 Task: Edit the Trello card by adding a description, attachment, and create a button with the action 'Join the card'.
Action: Mouse moved to (344, 388)
Screenshot: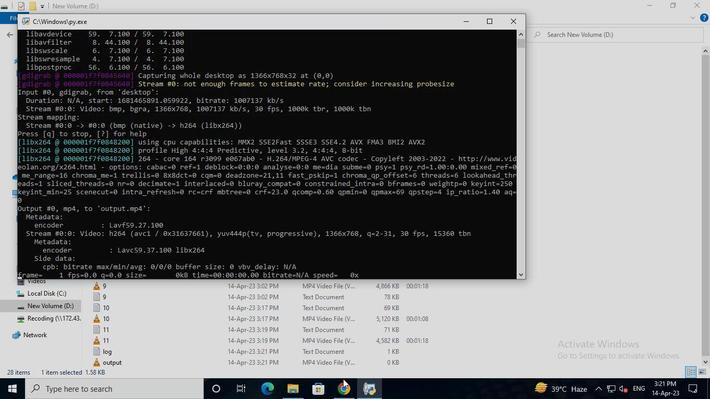 
Action: Mouse pressed left at (344, 388)
Screenshot: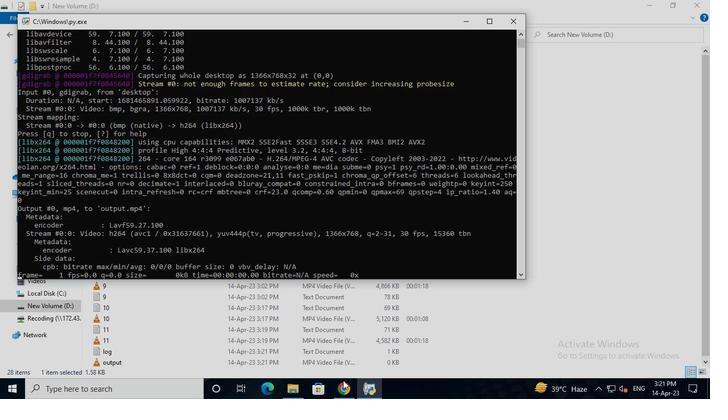 
Action: Mouse moved to (345, 320)
Screenshot: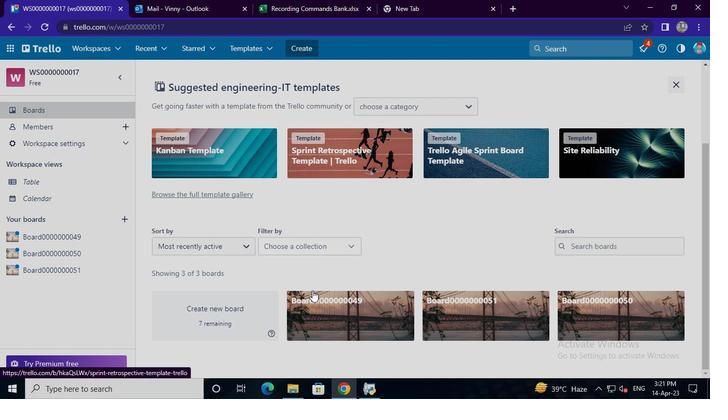 
Action: Mouse pressed left at (345, 320)
Screenshot: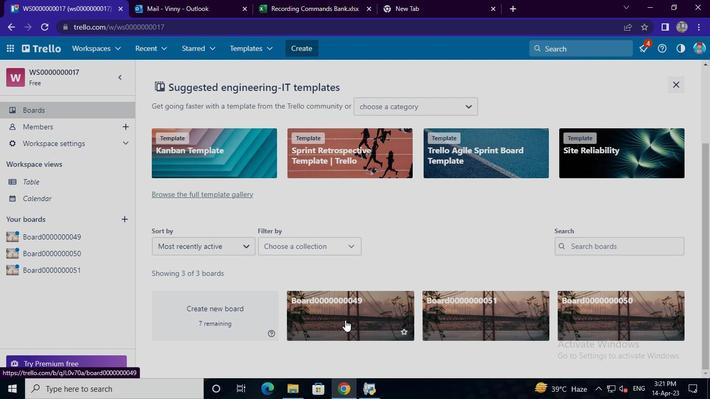 
Action: Mouse moved to (263, 310)
Screenshot: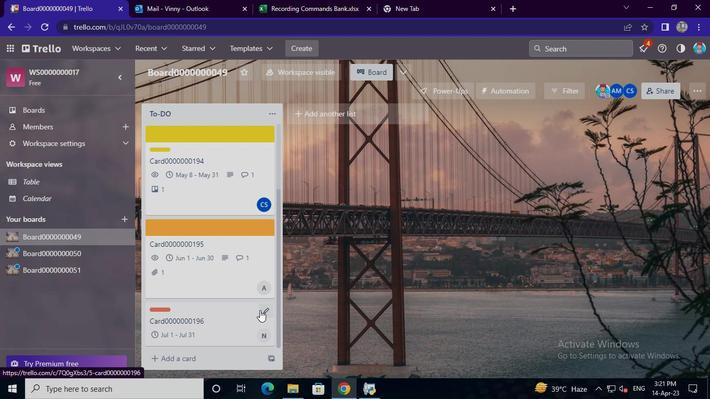 
Action: Mouse pressed left at (263, 310)
Screenshot: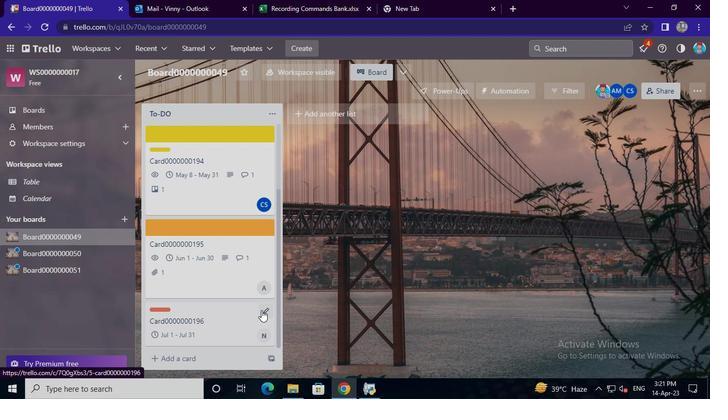 
Action: Mouse moved to (301, 233)
Screenshot: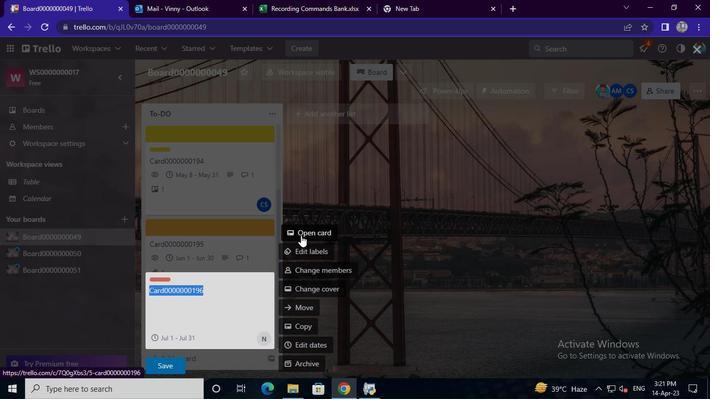 
Action: Mouse pressed left at (301, 233)
Screenshot: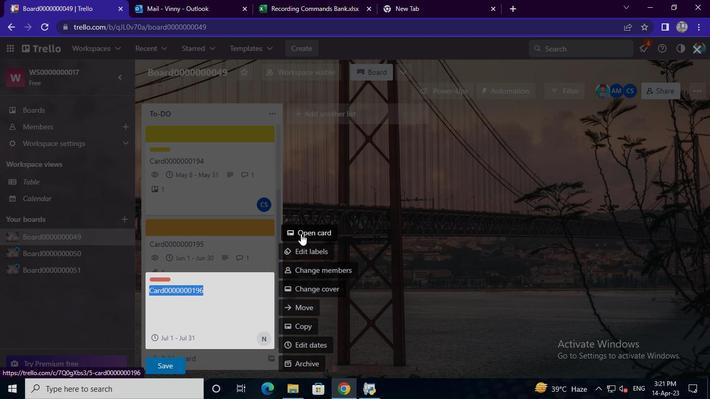 
Action: Mouse moved to (484, 250)
Screenshot: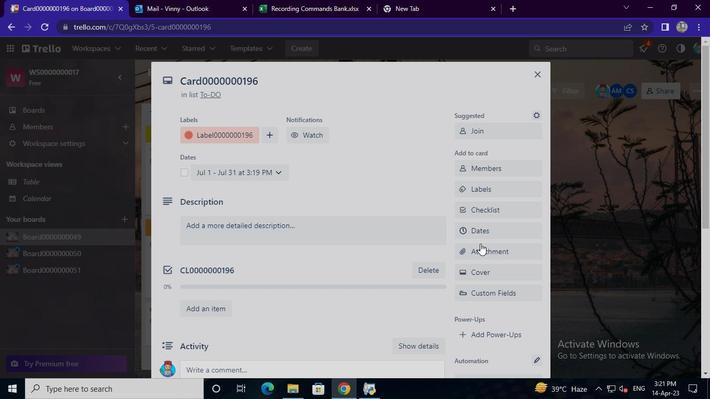 
Action: Mouse pressed left at (484, 250)
Screenshot: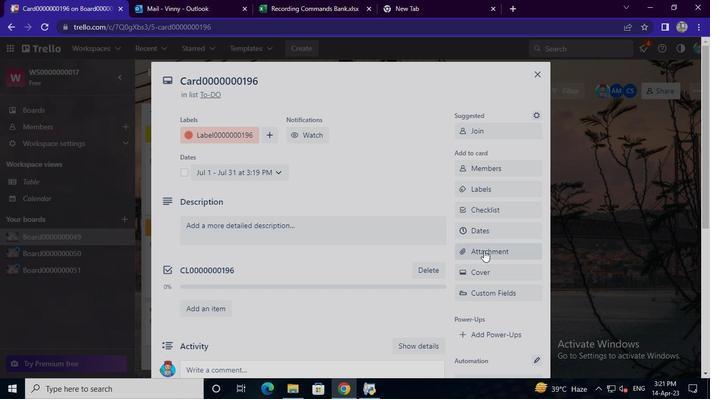 
Action: Mouse moved to (488, 215)
Screenshot: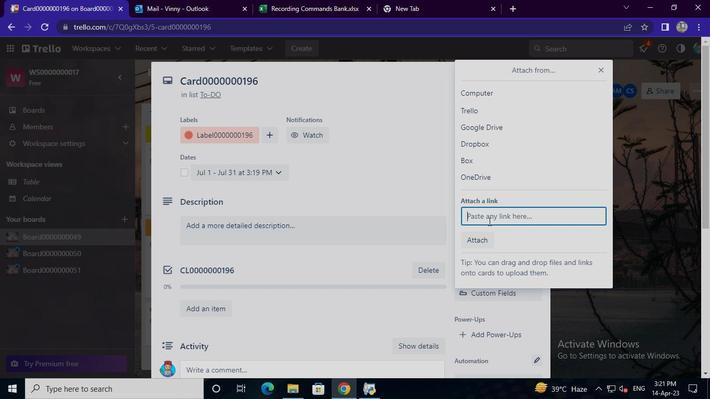 
Action: Mouse pressed left at (488, 215)
Screenshot: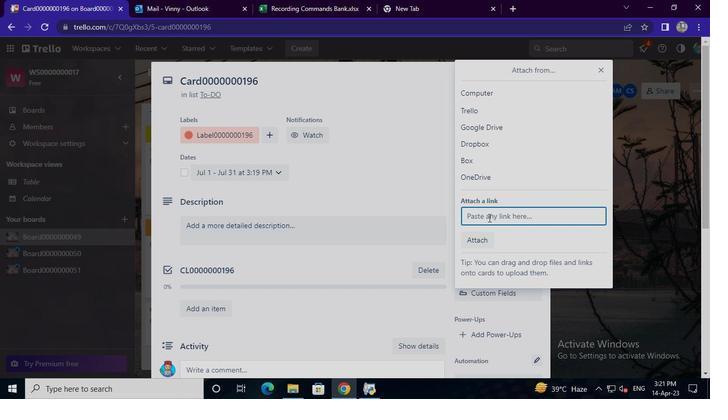 
Action: Keyboard Key.ctrl_l
Screenshot: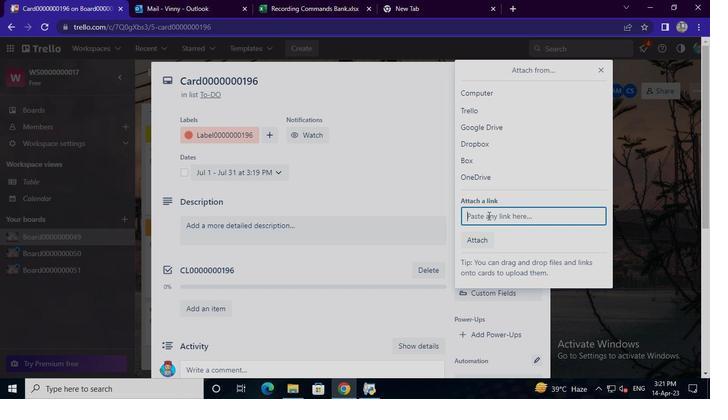 
Action: Keyboard \x16
Screenshot: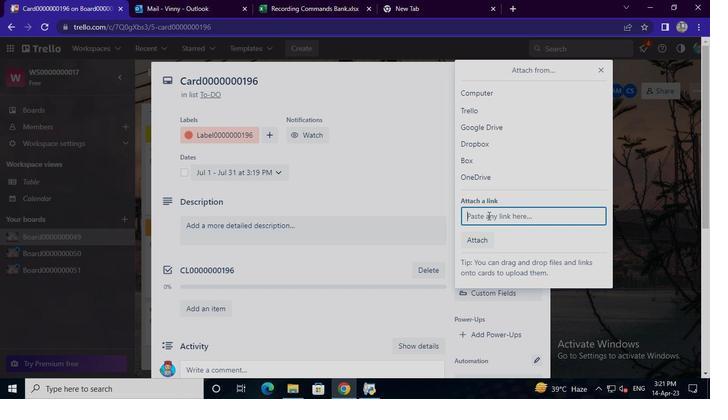 
Action: Mouse moved to (486, 278)
Screenshot: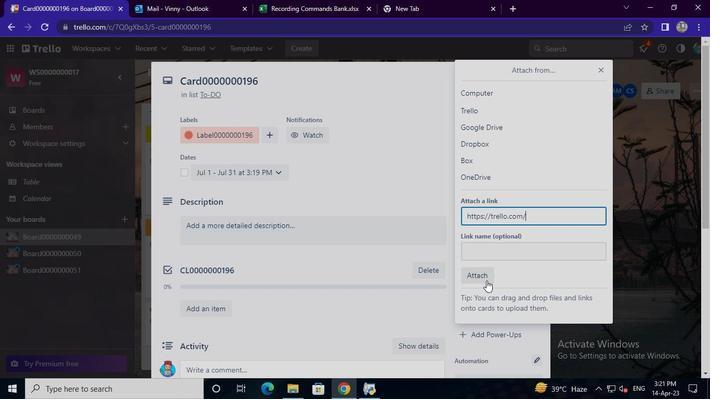 
Action: Mouse pressed left at (486, 278)
Screenshot: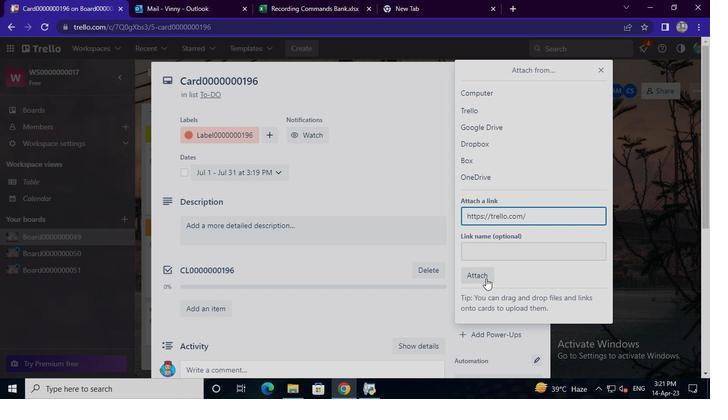 
Action: Mouse moved to (486, 273)
Screenshot: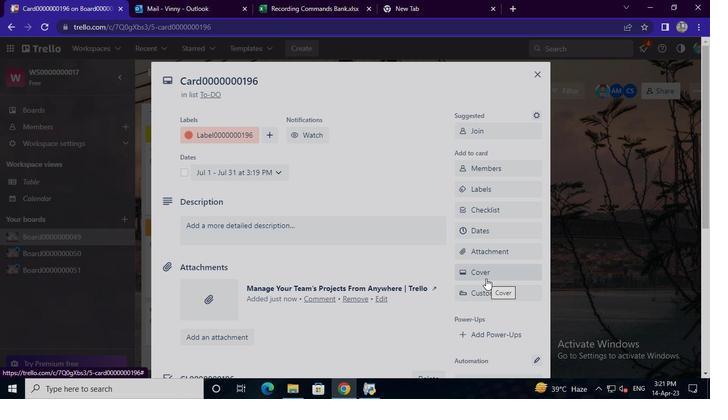 
Action: Mouse pressed left at (486, 273)
Screenshot: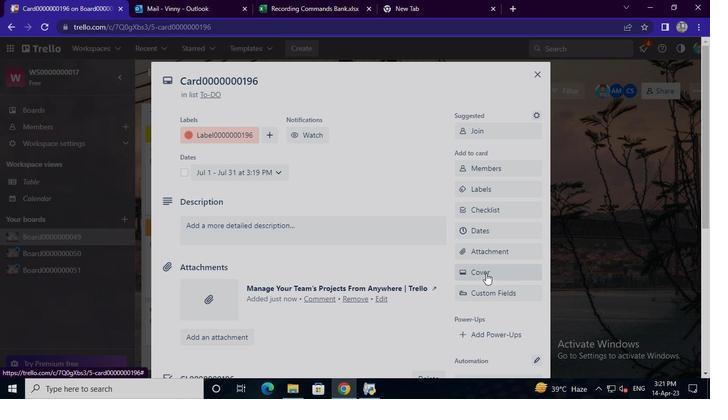 
Action: Mouse moved to (560, 161)
Screenshot: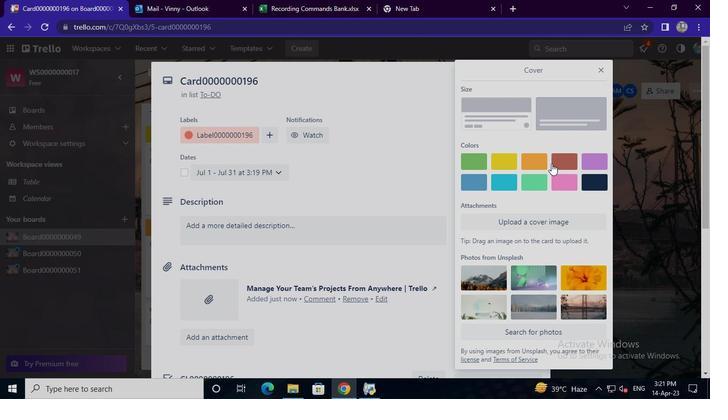 
Action: Mouse pressed left at (560, 161)
Screenshot: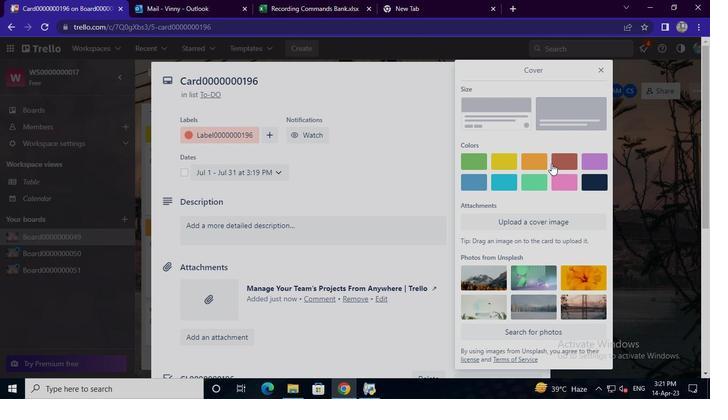 
Action: Mouse moved to (602, 71)
Screenshot: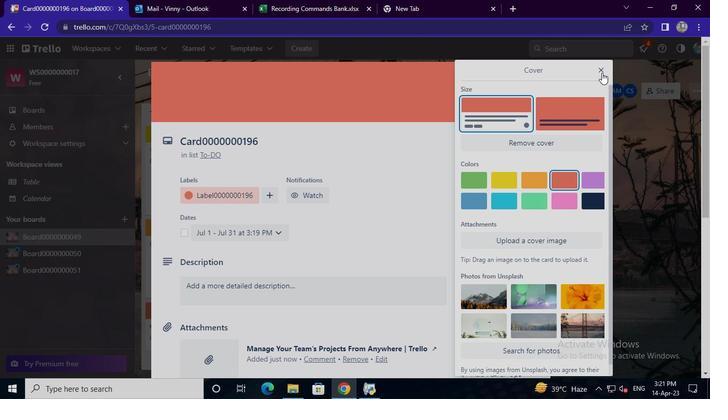 
Action: Mouse pressed left at (602, 71)
Screenshot: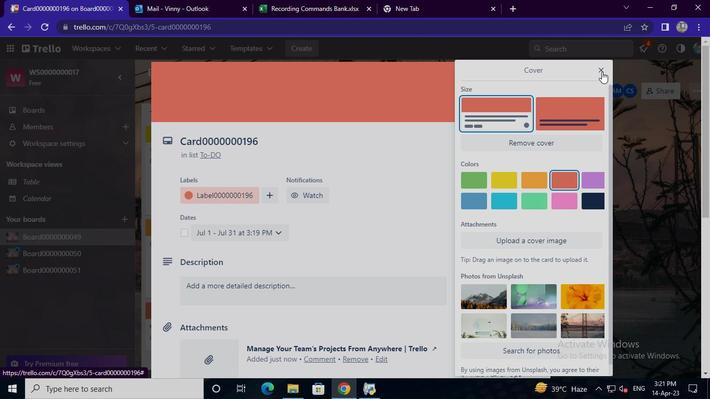 
Action: Mouse moved to (485, 229)
Screenshot: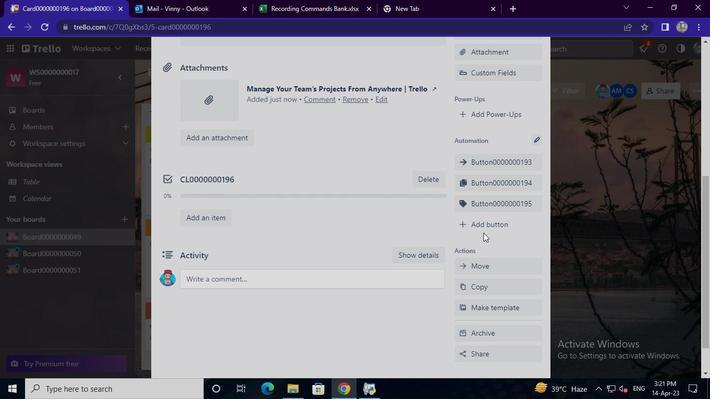 
Action: Mouse pressed left at (485, 229)
Screenshot: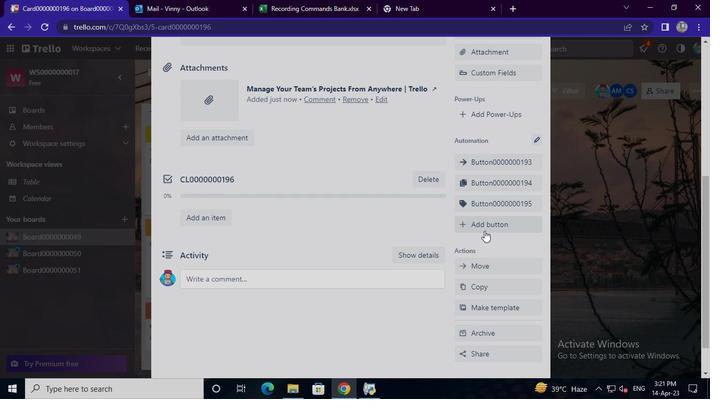 
Action: Mouse moved to (501, 180)
Screenshot: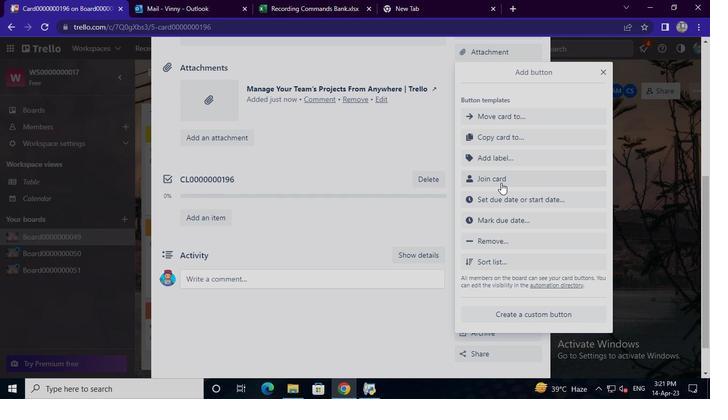 
Action: Mouse pressed left at (501, 180)
Screenshot: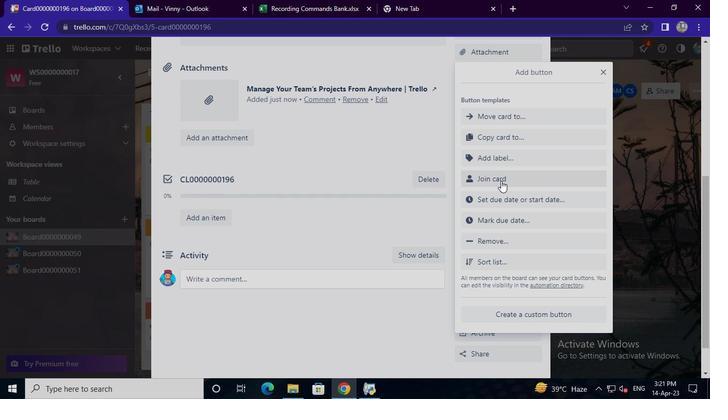 
Action: Mouse moved to (512, 115)
Screenshot: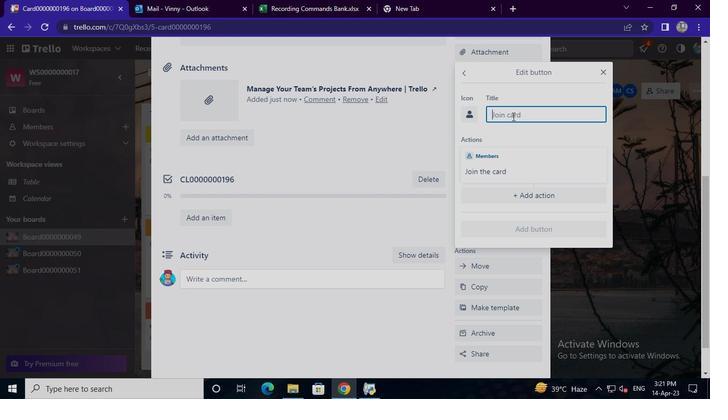 
Action: Mouse pressed left at (512, 115)
Screenshot: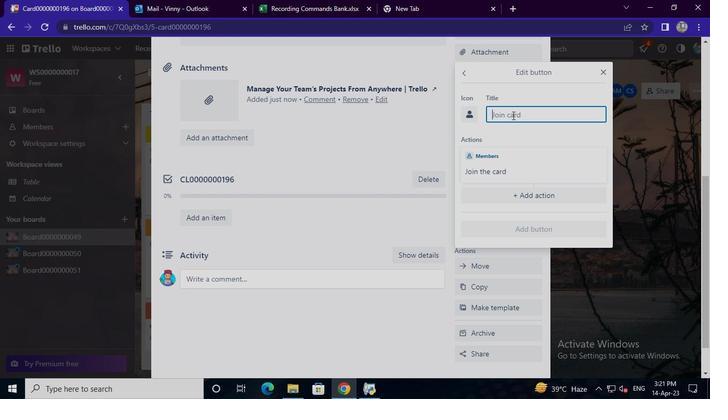 
Action: Keyboard Key.shift
Screenshot: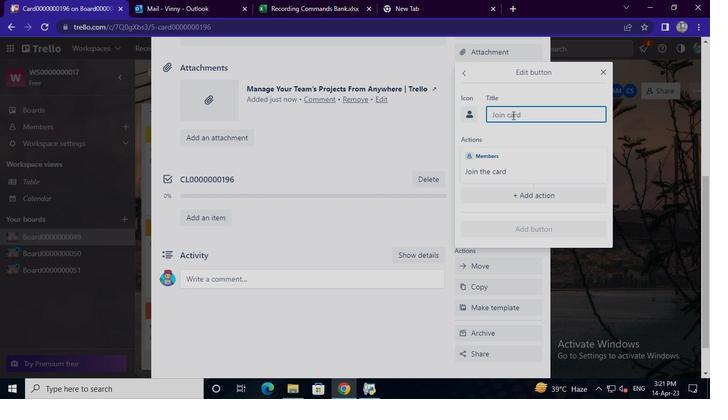 
Action: Keyboard B
Screenshot: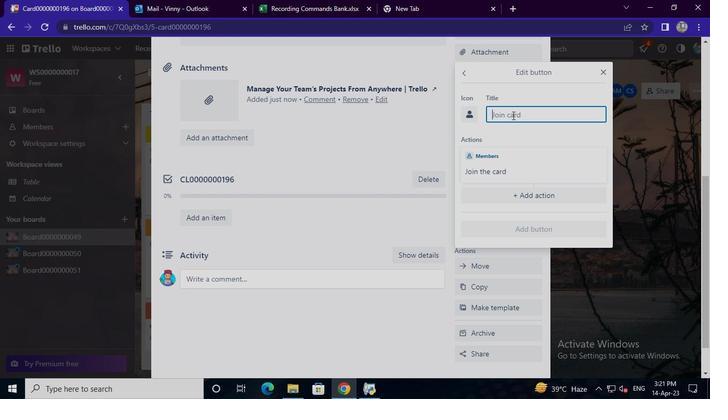 
Action: Keyboard u
Screenshot: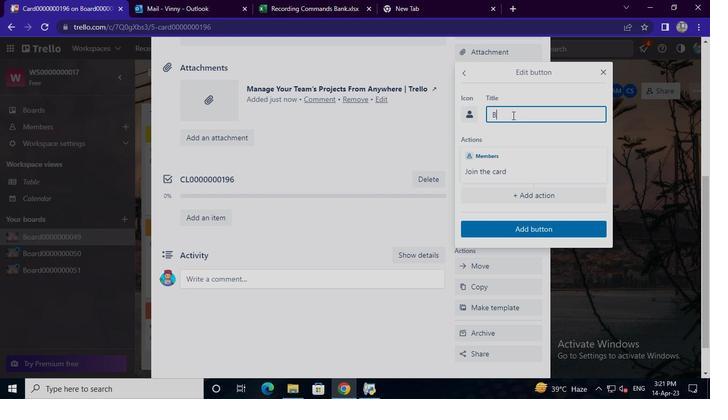 
Action: Keyboard t
Screenshot: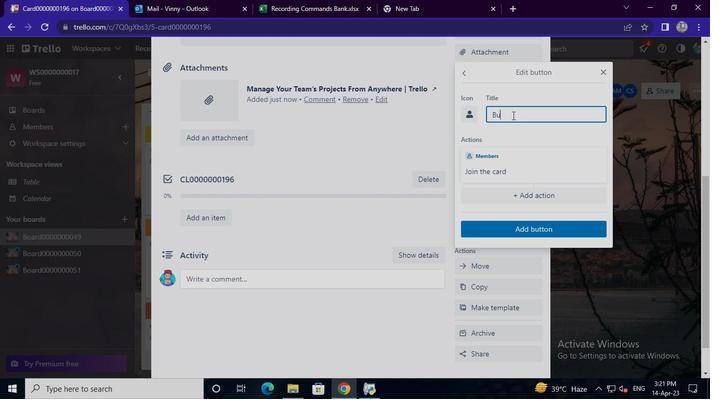 
Action: Keyboard t
Screenshot: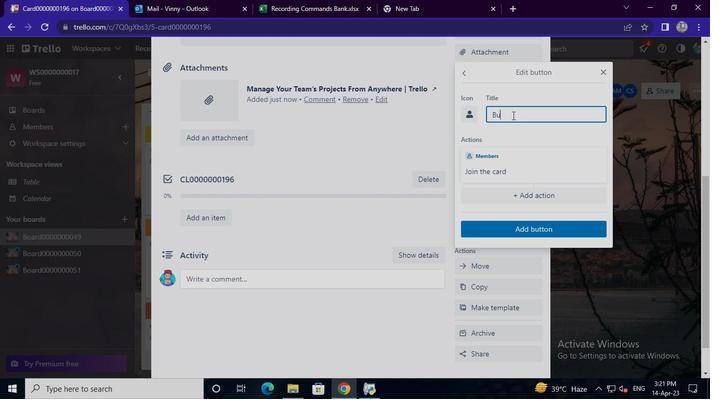 
Action: Keyboard o
Screenshot: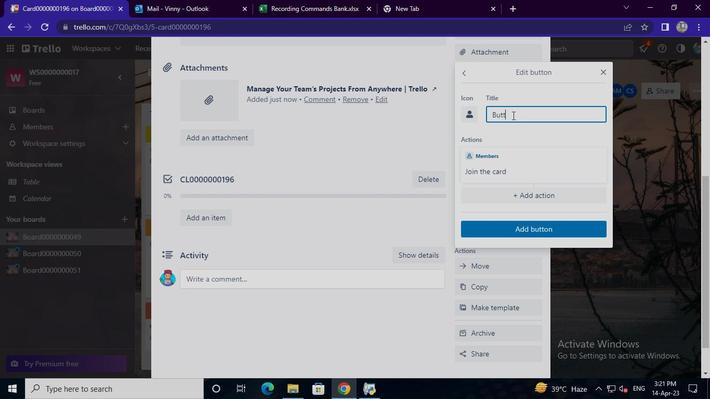 
Action: Keyboard n
Screenshot: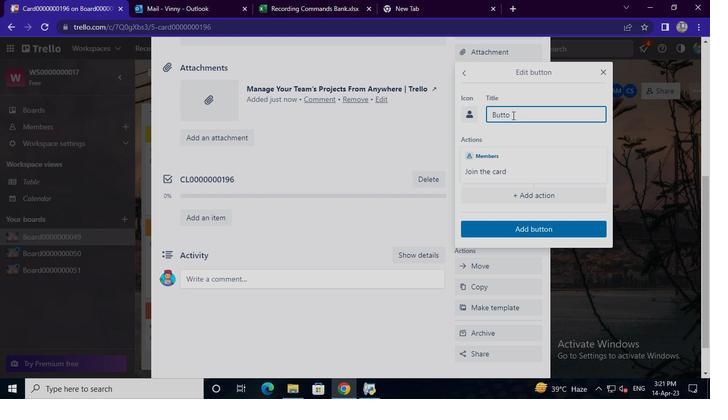 
Action: Keyboard <96>
Screenshot: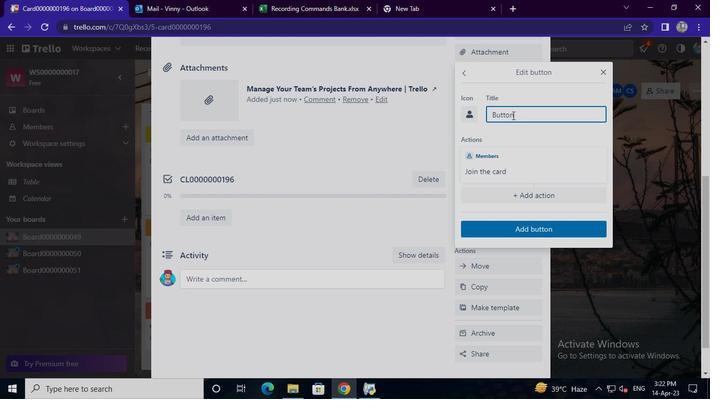 
Action: Keyboard <96>
Screenshot: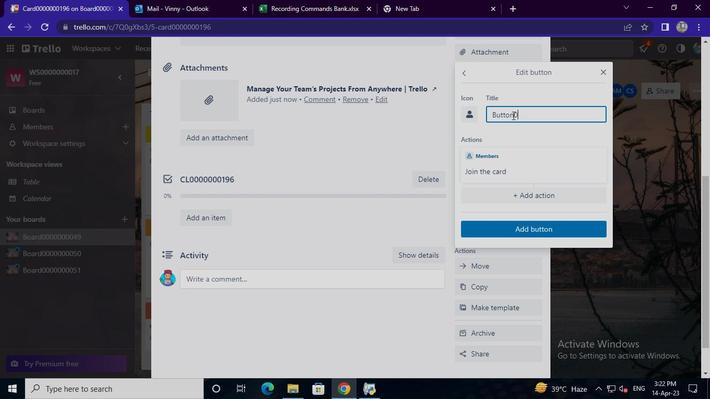 
Action: Keyboard <96>
Screenshot: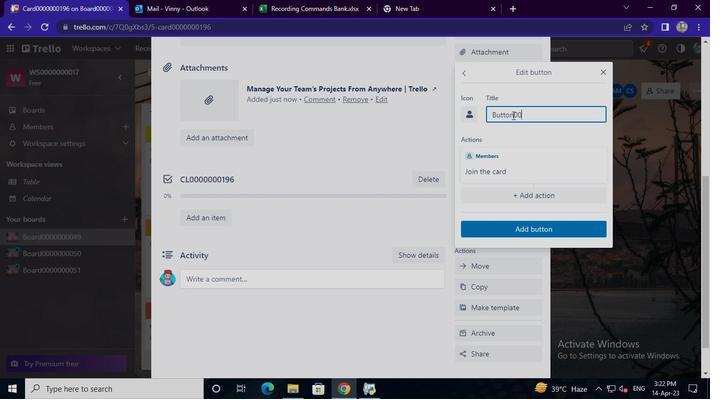 
Action: Keyboard <96>
Screenshot: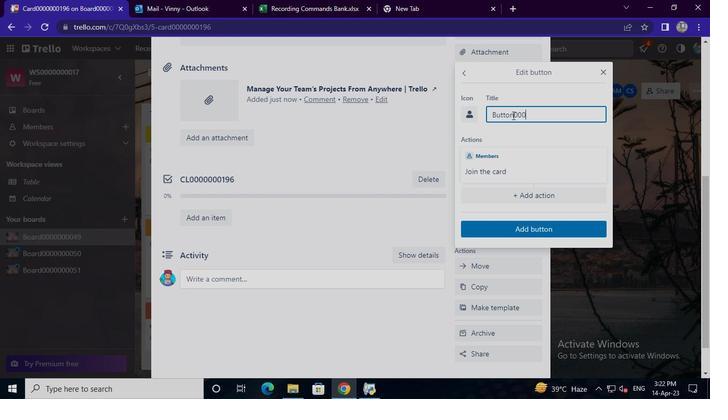 
Action: Keyboard <96>
Screenshot: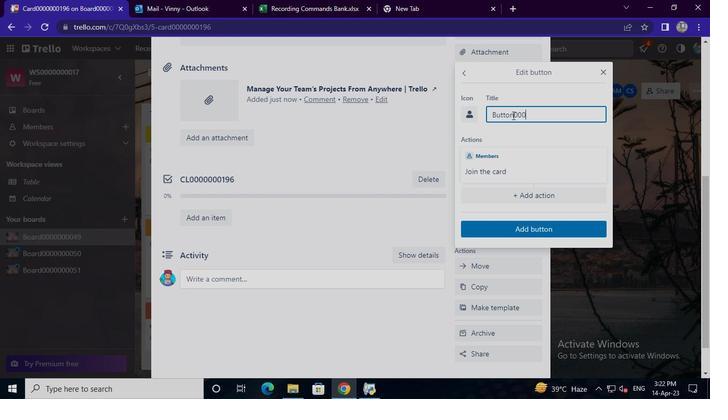 
Action: Keyboard <96>
Screenshot: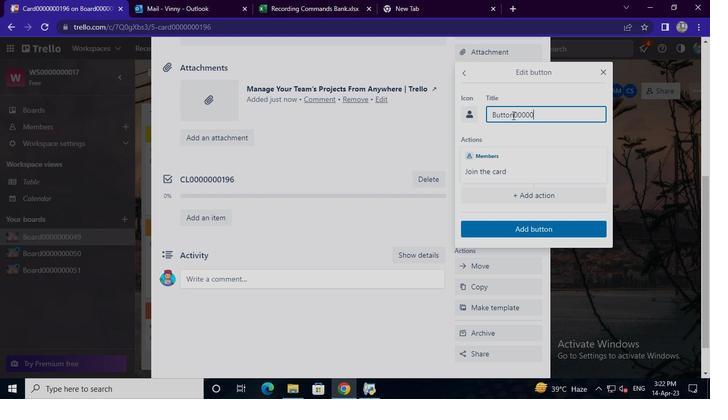 
Action: Keyboard <96>
Screenshot: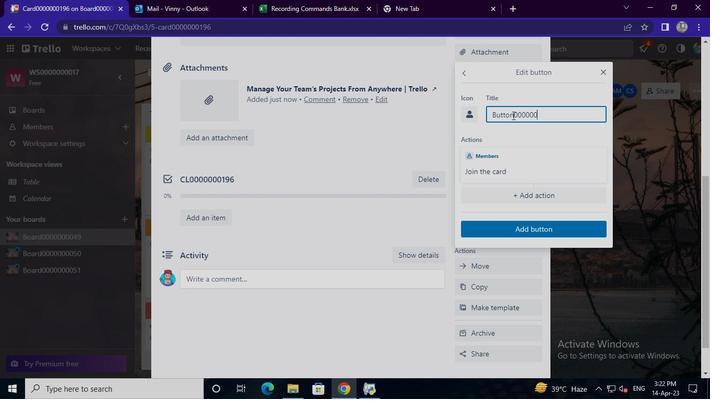 
Action: Keyboard <97>
Screenshot: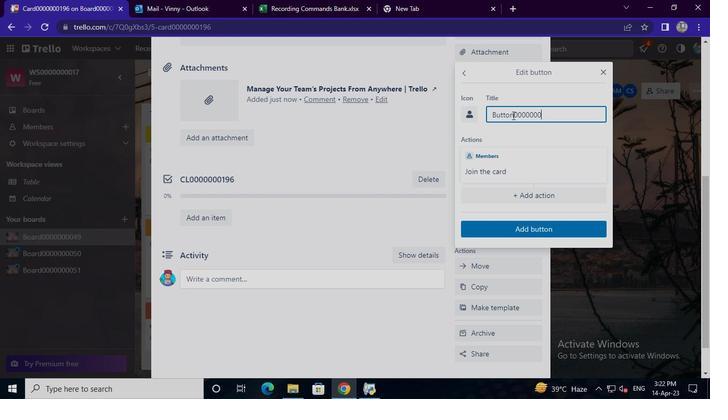 
Action: Keyboard <105>
Screenshot: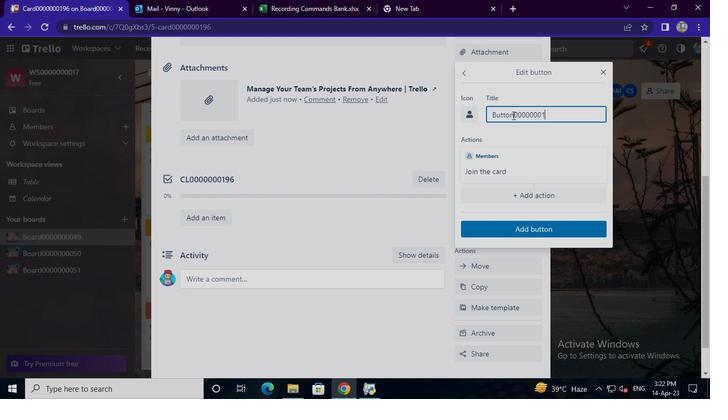 
Action: Keyboard <102>
Screenshot: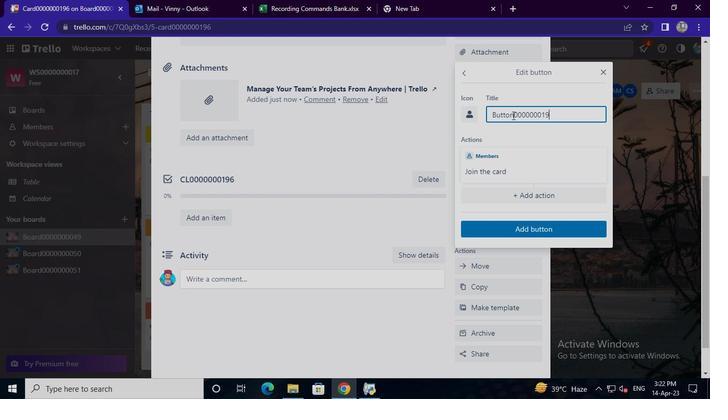 
Action: Mouse moved to (530, 226)
Screenshot: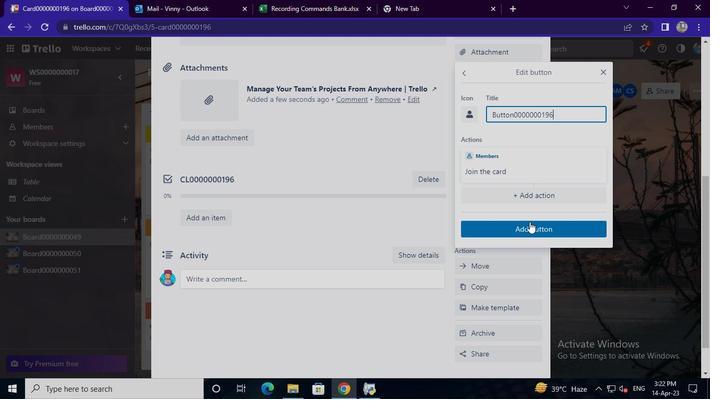
Action: Mouse pressed left at (530, 226)
Screenshot: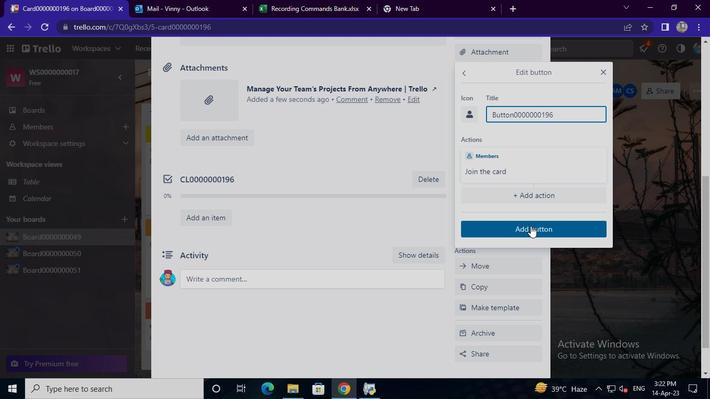 
Action: Mouse moved to (244, 125)
Screenshot: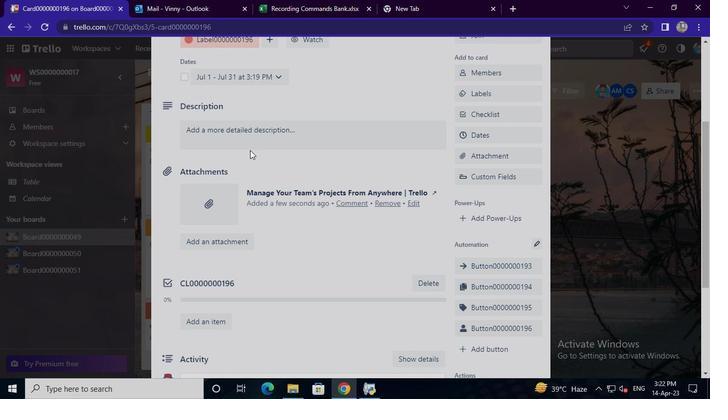 
Action: Mouse pressed left at (244, 125)
Screenshot: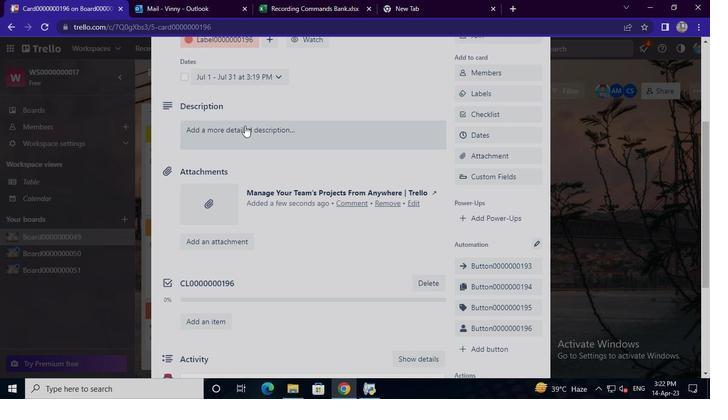 
Action: Mouse moved to (233, 173)
Screenshot: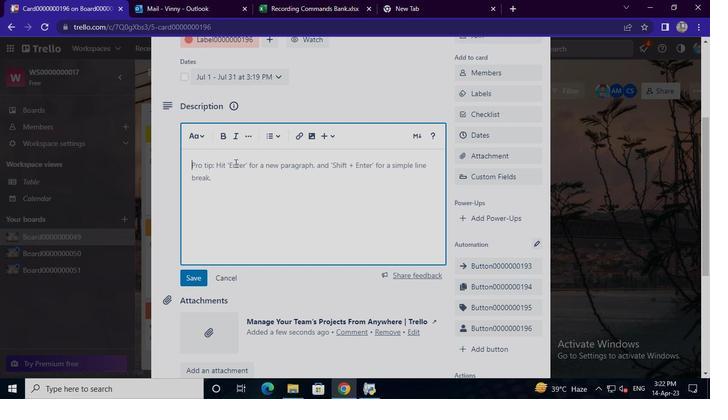 
Action: Mouse pressed left at (233, 173)
Screenshot: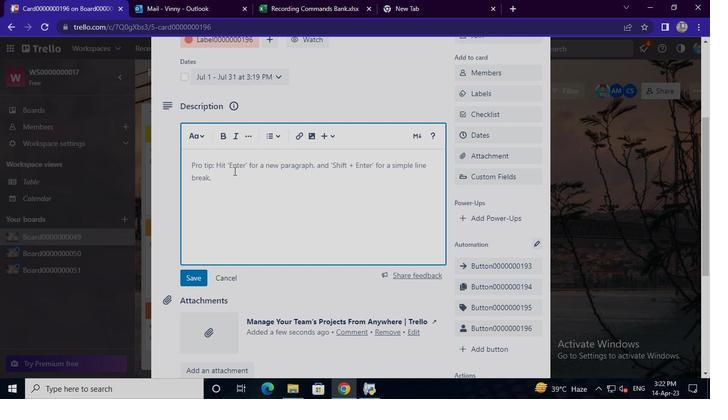 
Action: Keyboard Key.shift
Screenshot: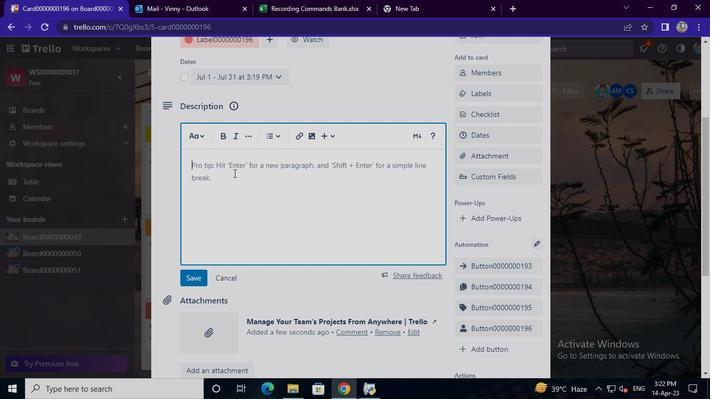 
Action: Keyboard Key.shift
Screenshot: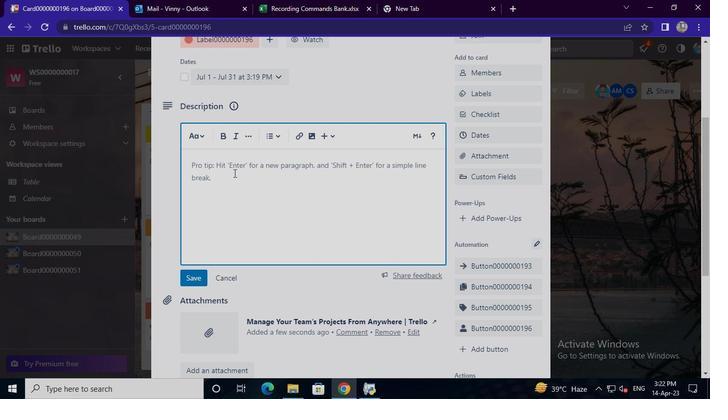 
Action: Keyboard Key.shift
Screenshot: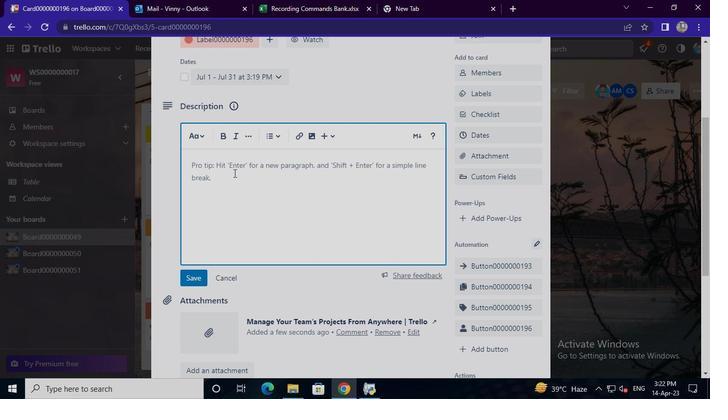 
Action: Keyboard Key.shift
Screenshot: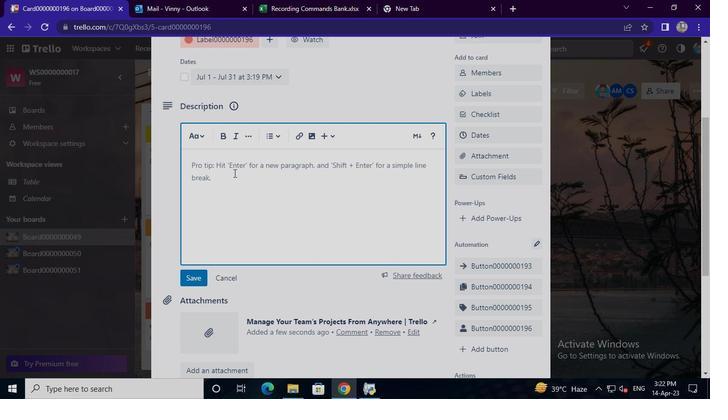 
Action: Keyboard Key.shift
Screenshot: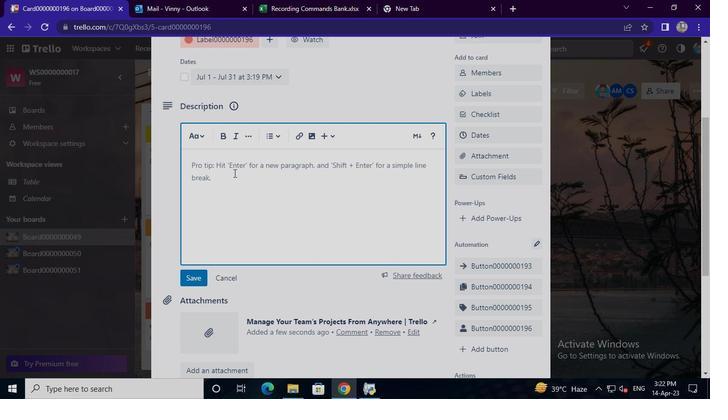 
Action: Keyboard Key.shift
Screenshot: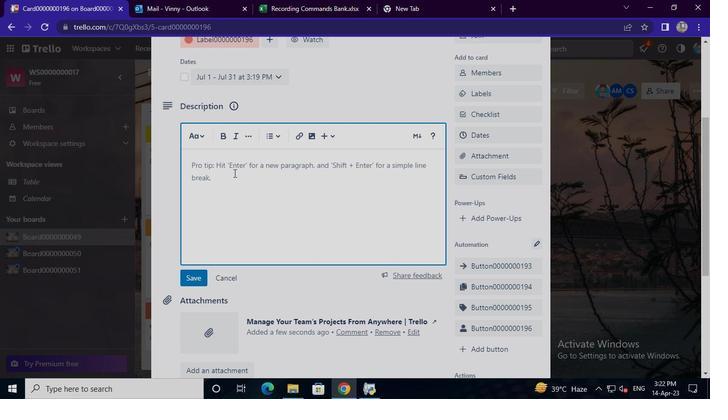 
Action: Keyboard Key.shift
Screenshot: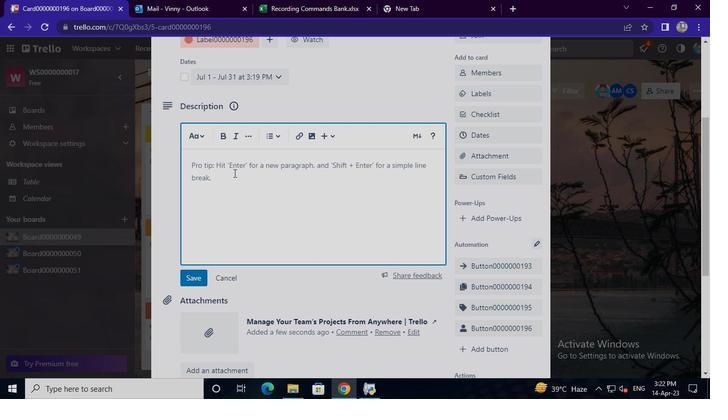 
Action: Keyboard D
Screenshot: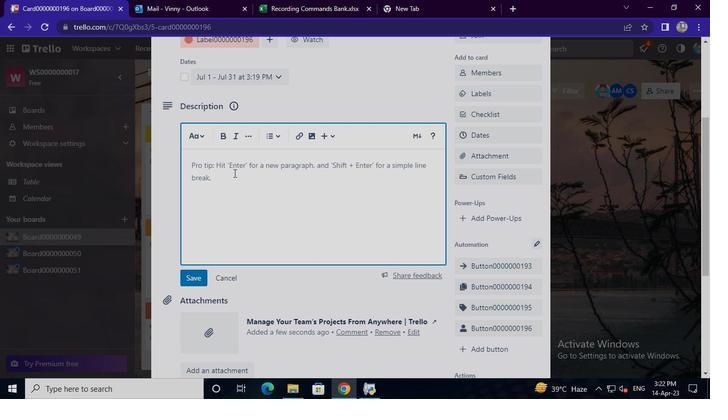 
Action: Keyboard S
Screenshot: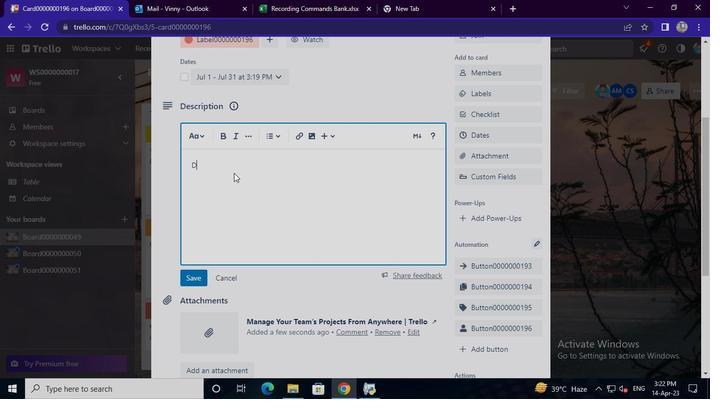 
Action: Keyboard <96>
Screenshot: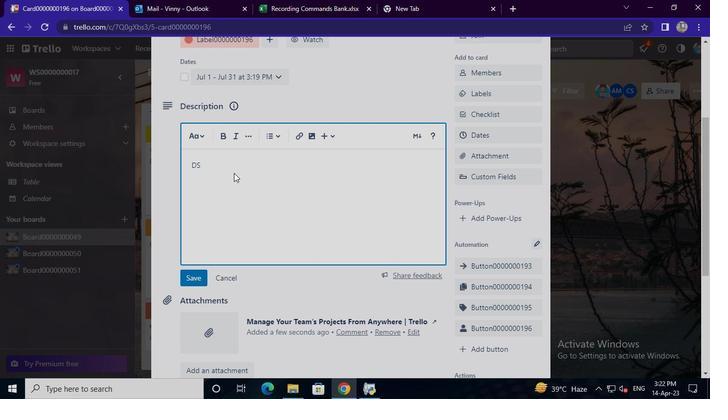 
Action: Keyboard <96>
Screenshot: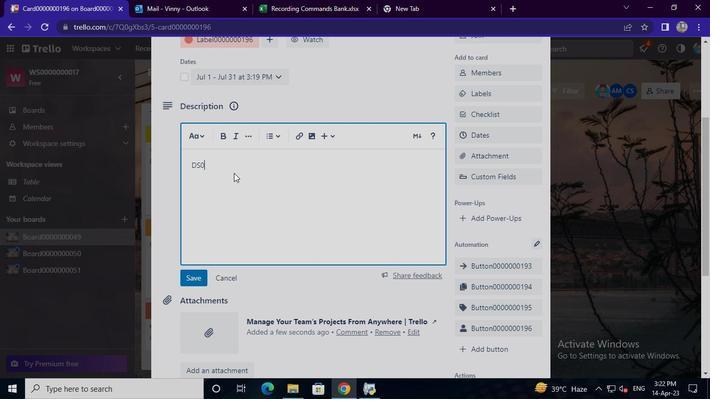 
Action: Keyboard <96>
Screenshot: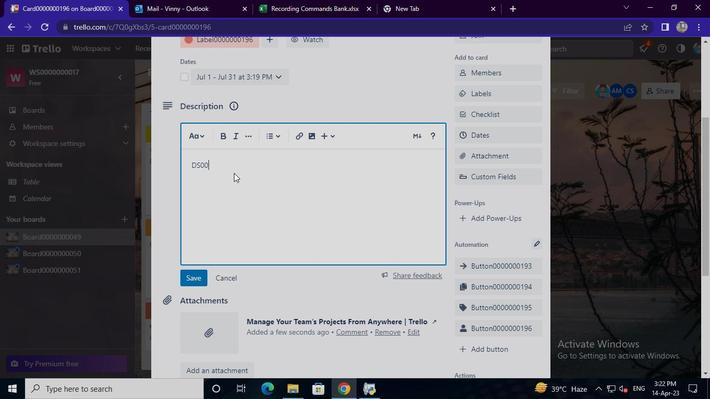 
Action: Keyboard <96>
Screenshot: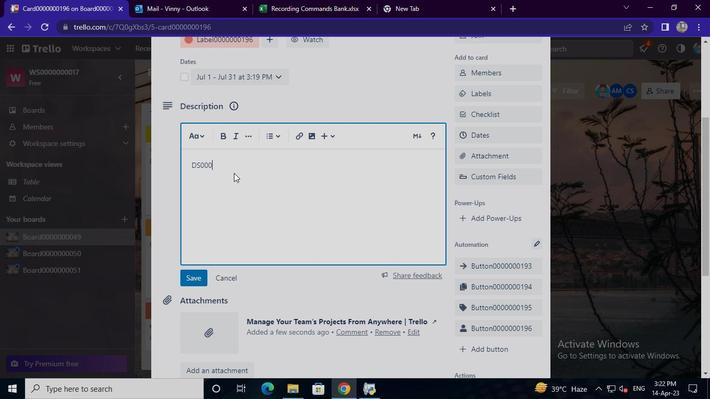 
Action: Keyboard <96>
Screenshot: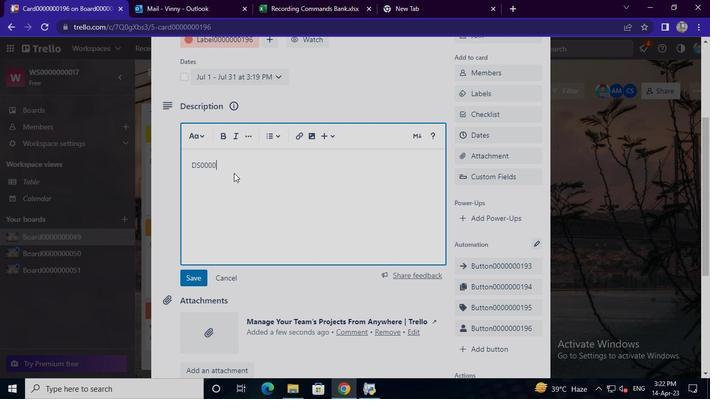 
Action: Keyboard <96>
Screenshot: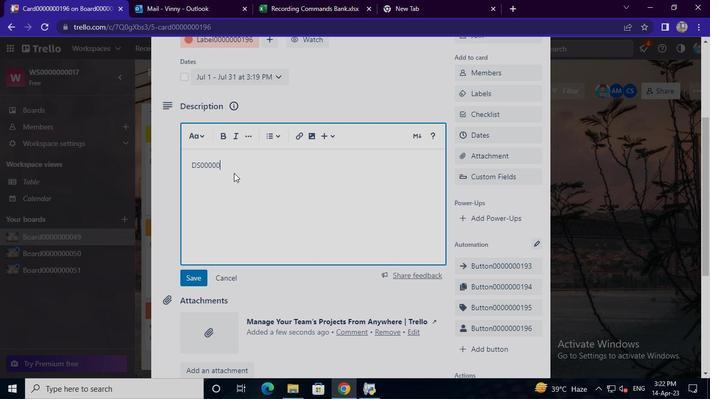 
Action: Keyboard <96>
Screenshot: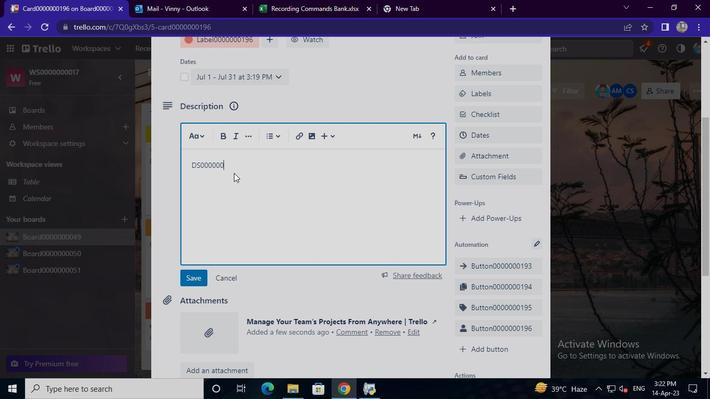 
Action: Keyboard <97>
Screenshot: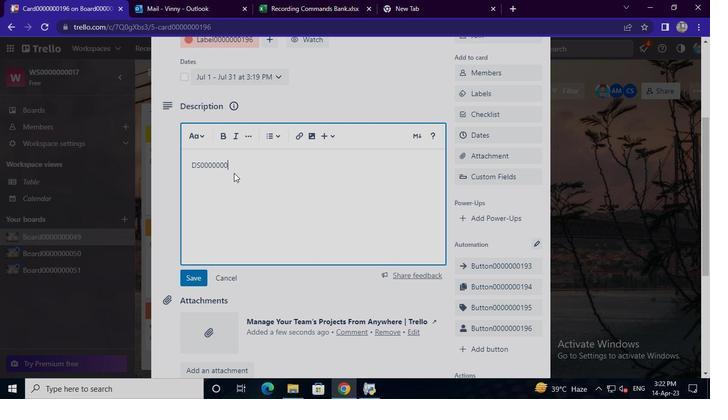 
Action: Keyboard <105>
Screenshot: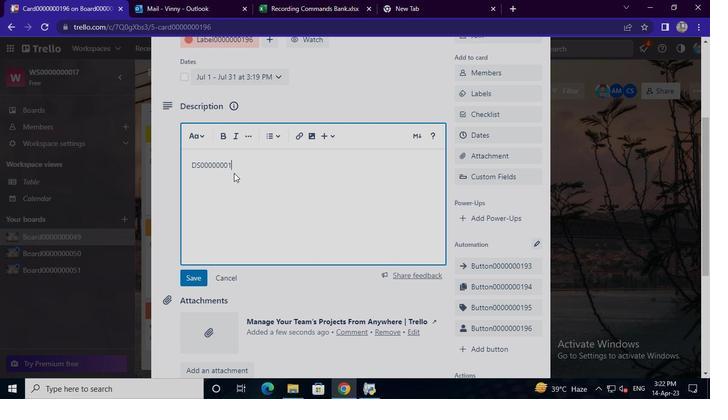 
Action: Keyboard <102>
Screenshot: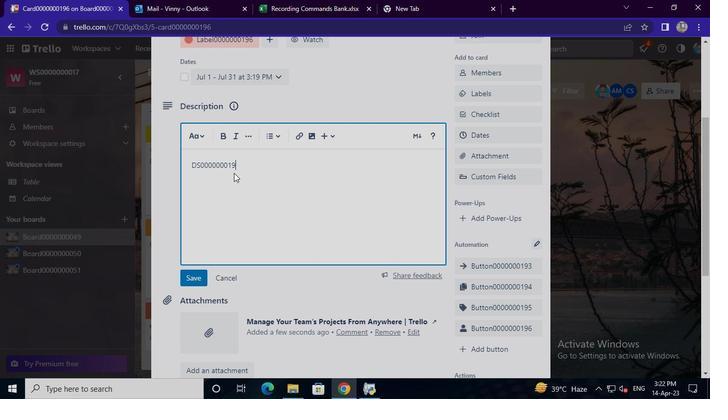 
Action: Mouse moved to (183, 282)
Screenshot: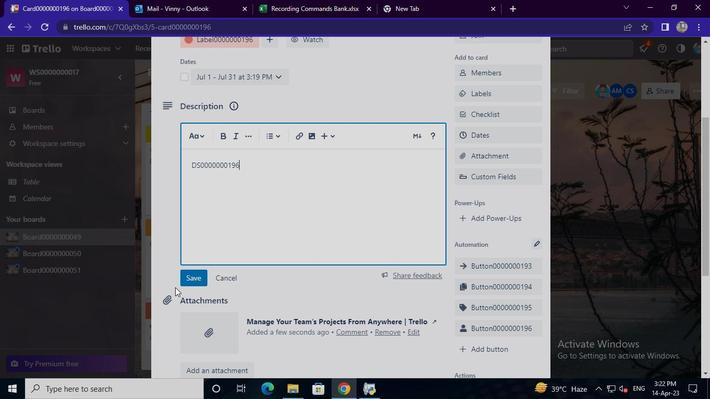 
Action: Mouse pressed left at (183, 282)
Screenshot: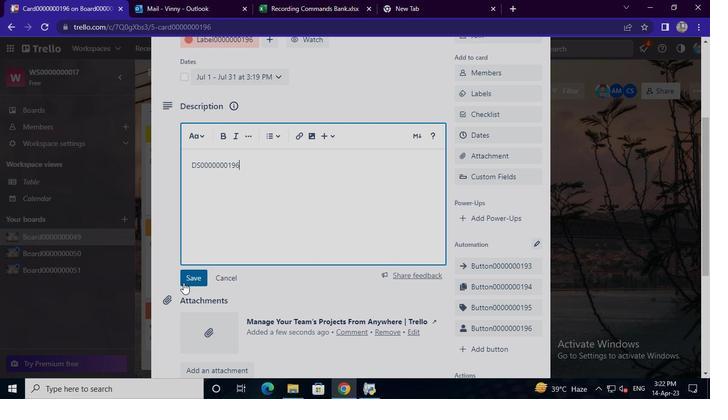 
Action: Mouse moved to (230, 264)
Screenshot: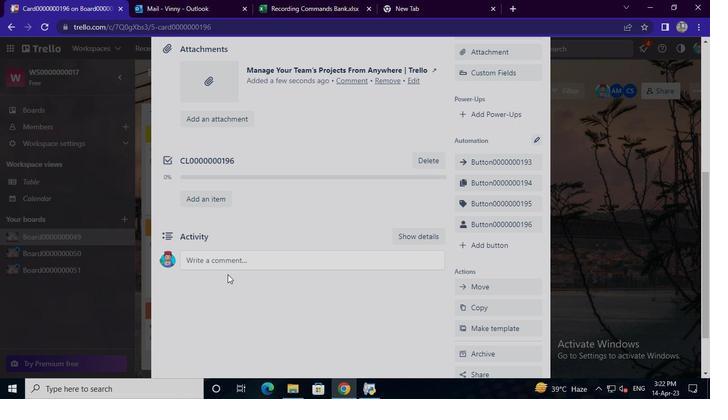 
Action: Mouse pressed left at (230, 264)
Screenshot: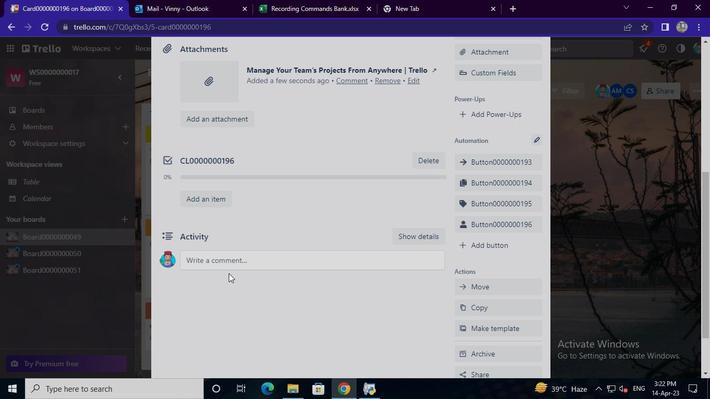 
Action: Mouse moved to (226, 265)
Screenshot: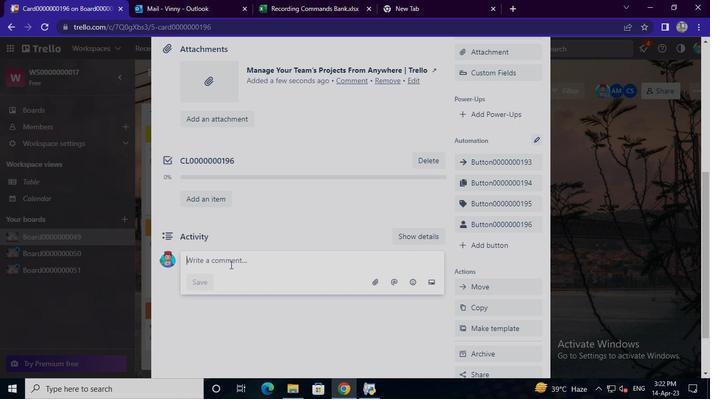 
Action: Mouse pressed left at (226, 265)
Screenshot: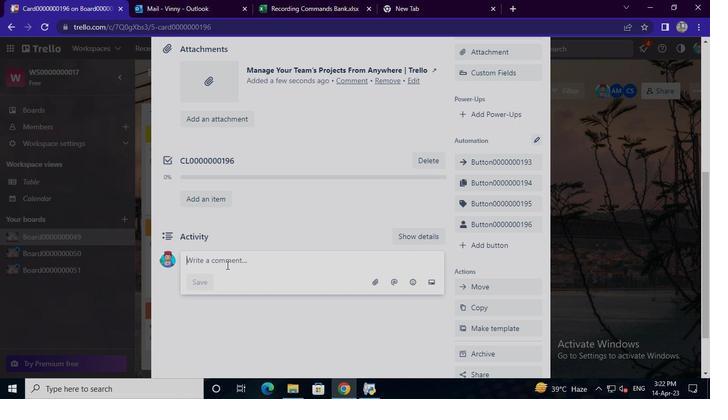 
Action: Keyboard Key.shift
Screenshot: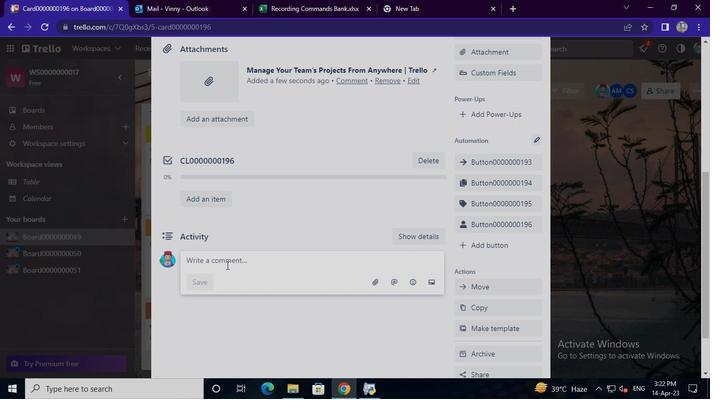 
Action: Keyboard Key.shift
Screenshot: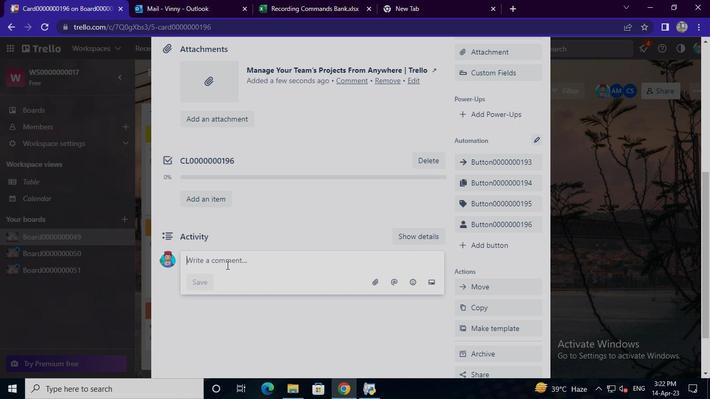 
Action: Keyboard Key.shift
Screenshot: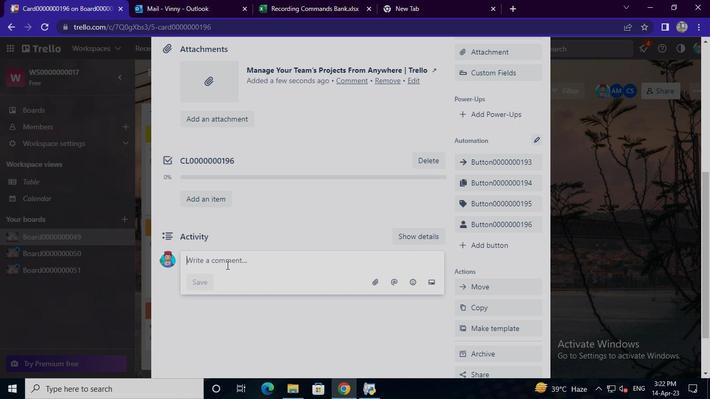 
Action: Keyboard Key.shift
Screenshot: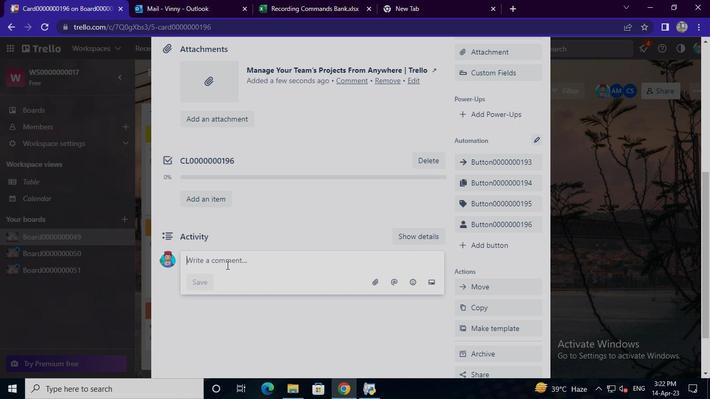 
Action: Keyboard Key.shift
Screenshot: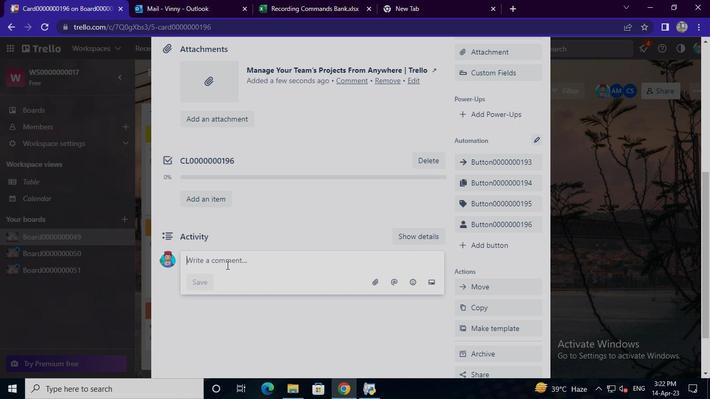 
Action: Keyboard Key.shift
Screenshot: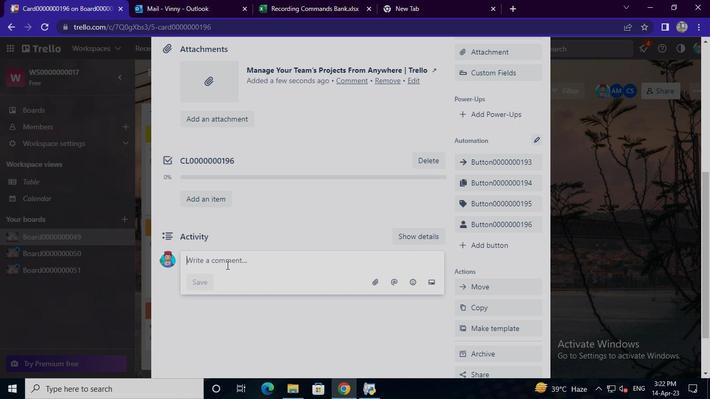 
Action: Keyboard Key.shift
Screenshot: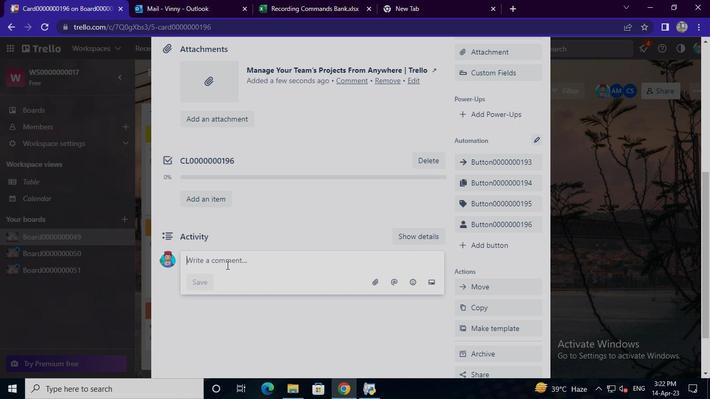 
Action: Keyboard Key.shift
Screenshot: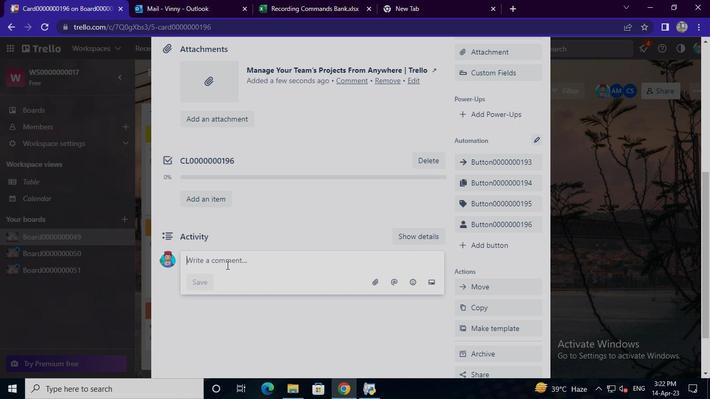 
Action: Keyboard Key.shift
Screenshot: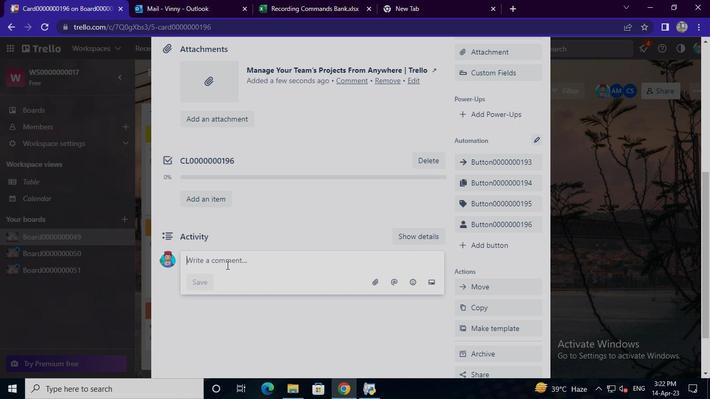 
Action: Keyboard Key.shift
Screenshot: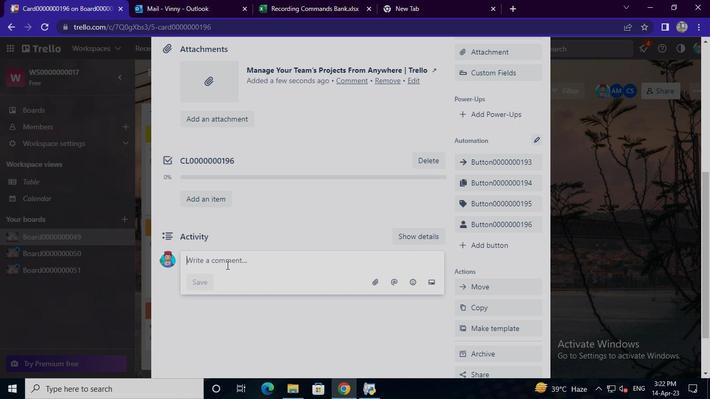 
Action: Keyboard Key.shift
Screenshot: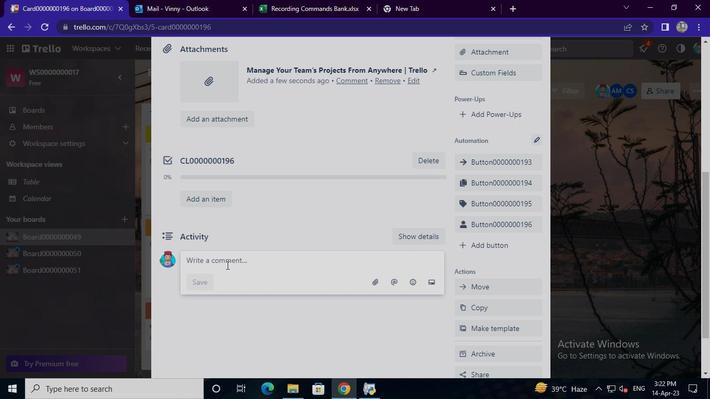 
Action: Keyboard Key.shift
Screenshot: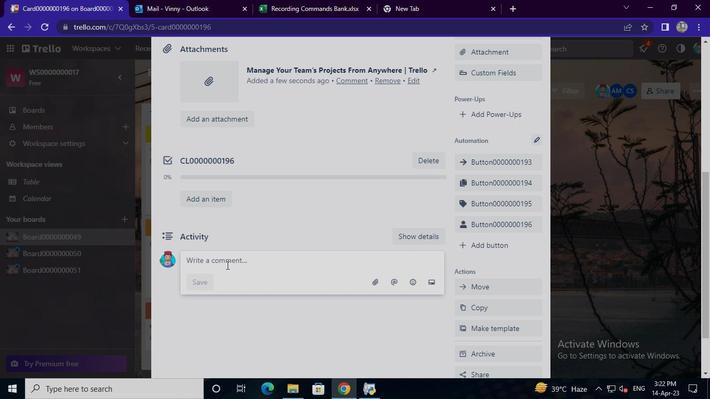
Action: Keyboard Key.shift
Screenshot: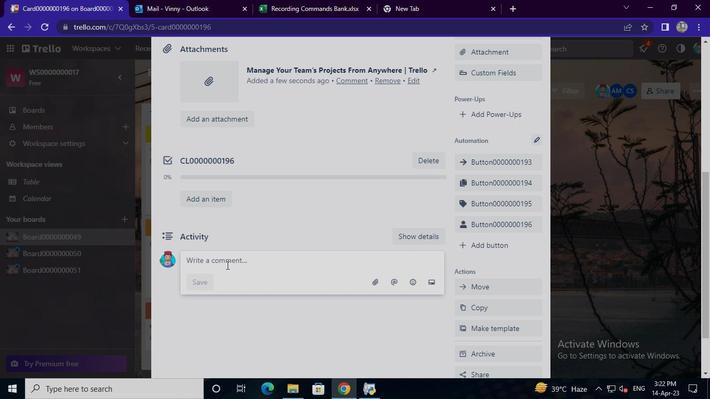 
Action: Keyboard Key.shift
Screenshot: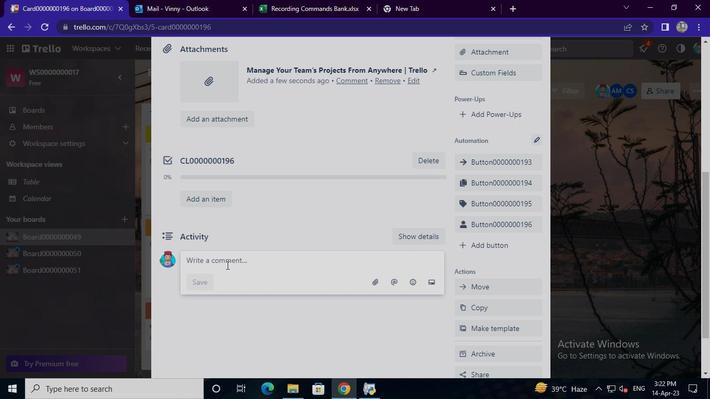 
Action: Keyboard Key.shift
Screenshot: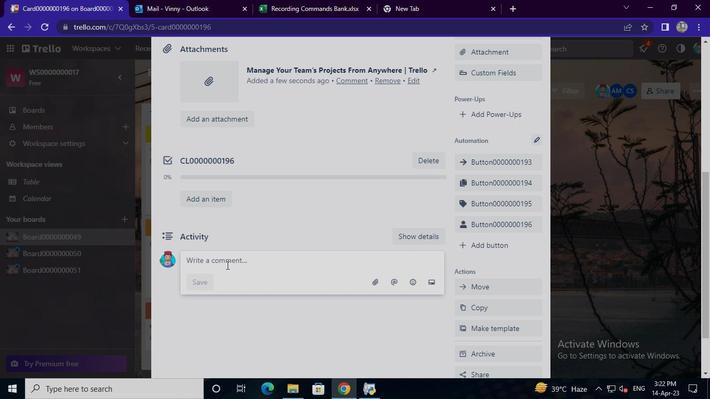 
Action: Keyboard Key.shift
Screenshot: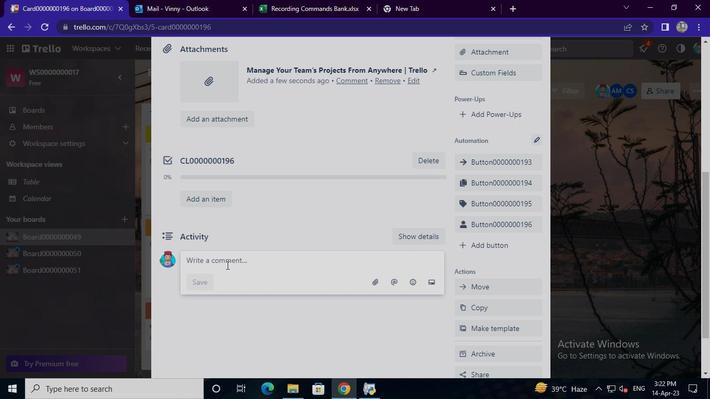
Action: Keyboard Key.shift
Screenshot: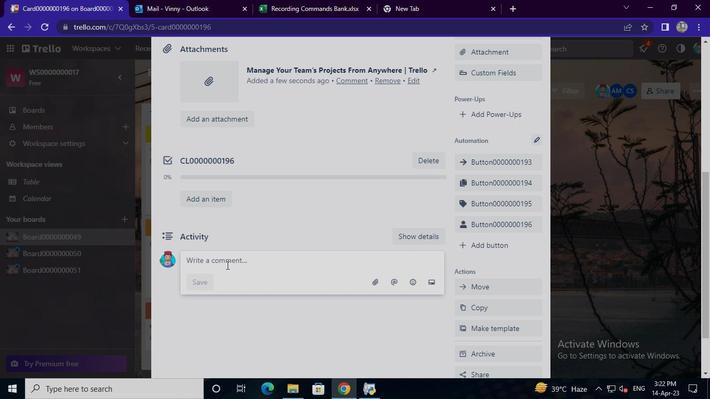 
Action: Keyboard Key.shift
Screenshot: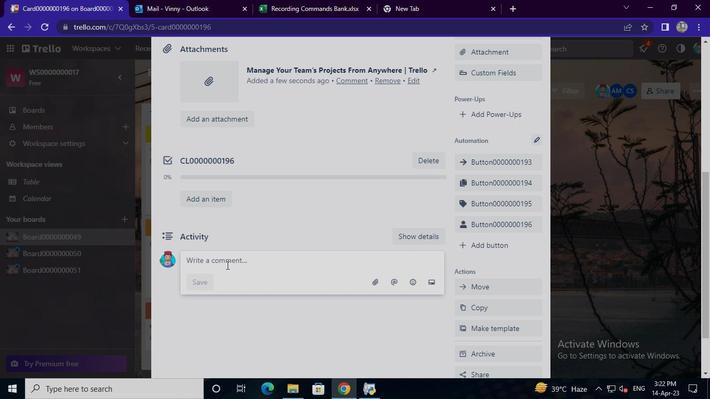 
Action: Keyboard Key.shift
Screenshot: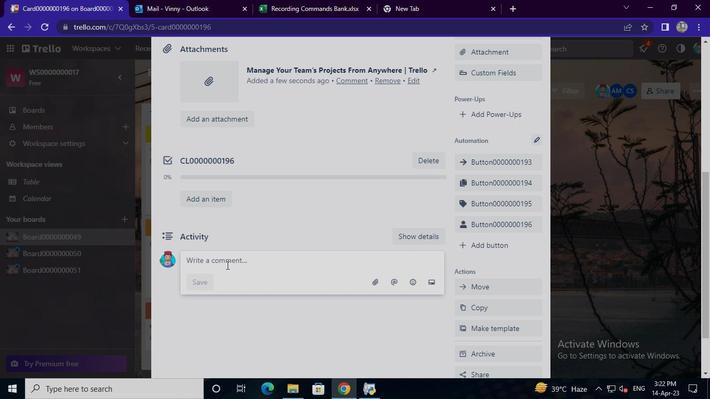 
Action: Keyboard Key.shift
Screenshot: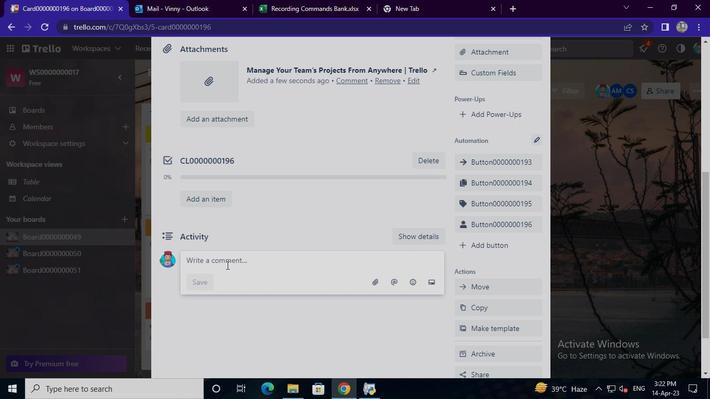 
Action: Keyboard Key.shift
Screenshot: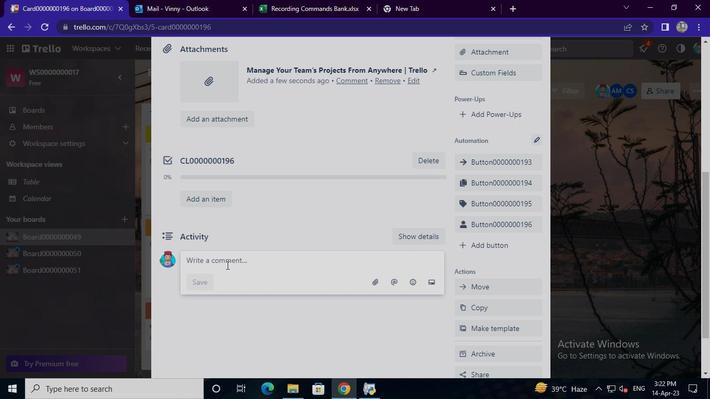 
Action: Keyboard Key.shift
Screenshot: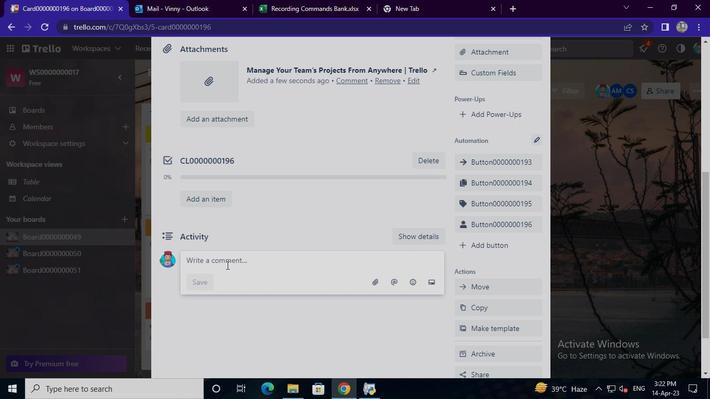 
Action: Keyboard C
Screenshot: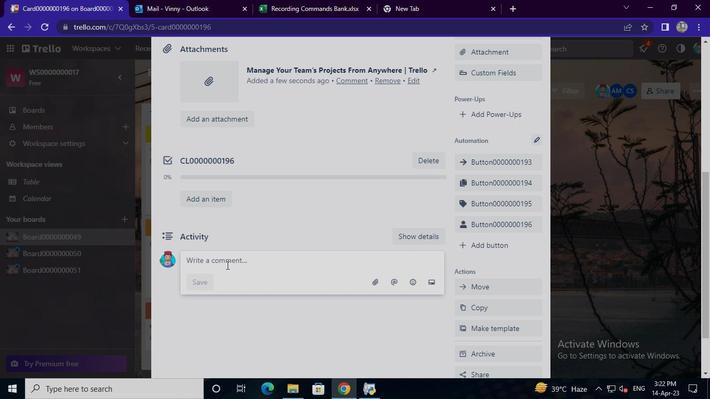 
Action: Mouse moved to (226, 265)
Screenshot: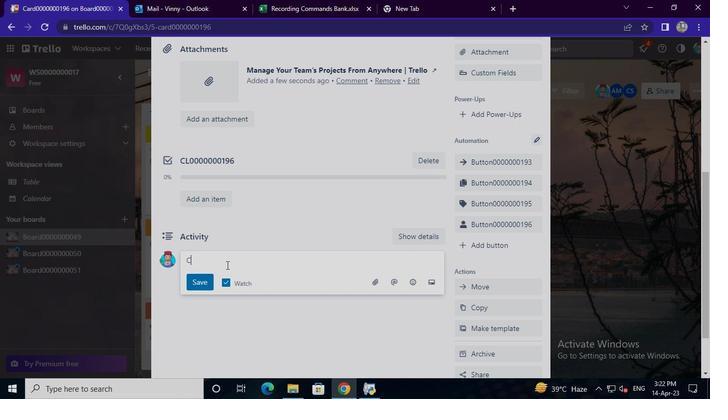 
Action: Keyboard M
Screenshot: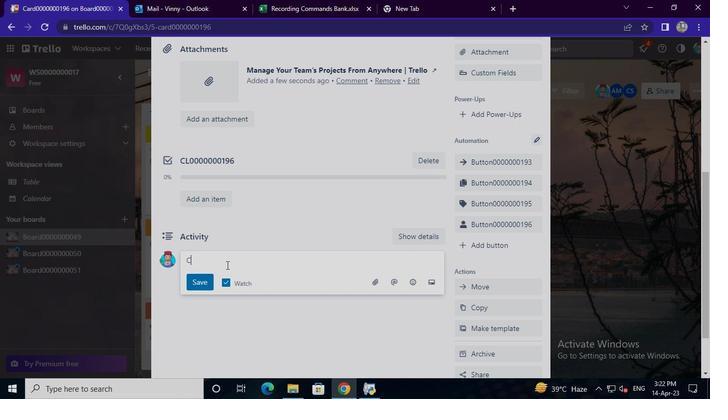 
Action: Keyboard <96>
Screenshot: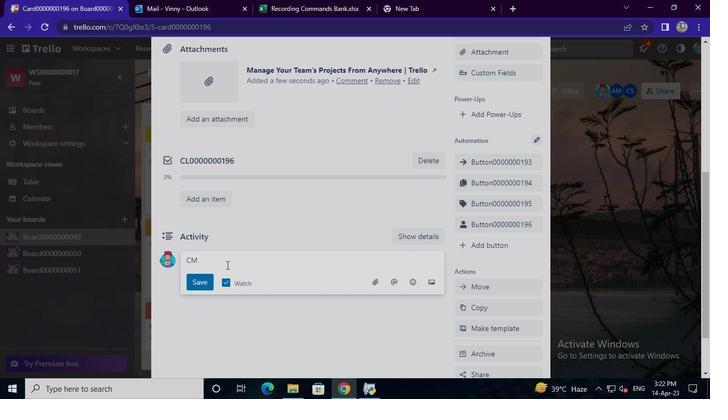 
Action: Keyboard <96>
Screenshot: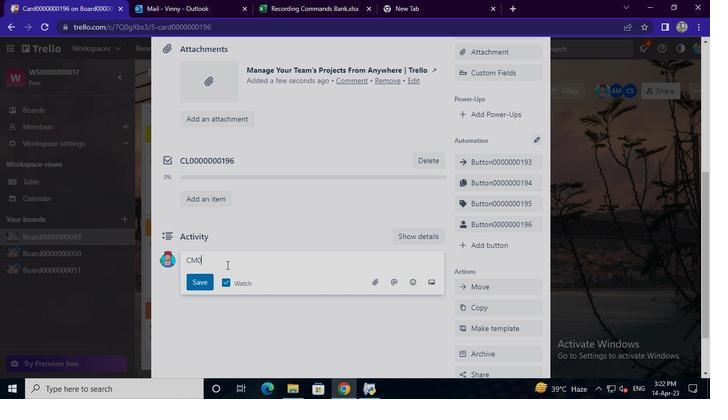 
Action: Keyboard <96>
Screenshot: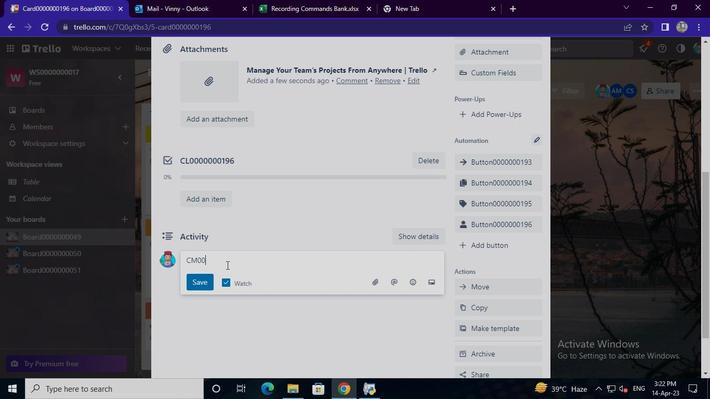 
Action: Keyboard <96>
Screenshot: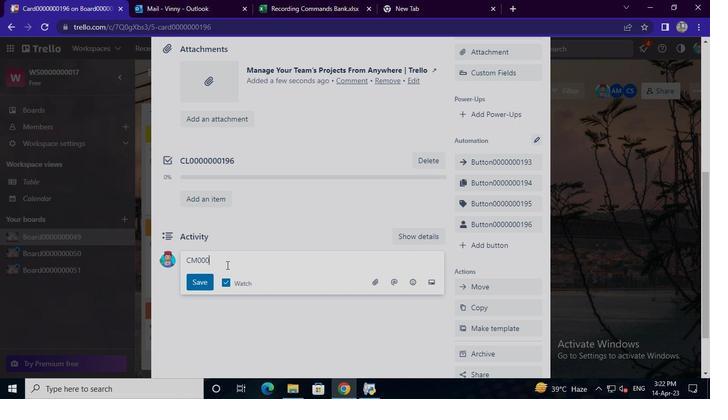 
Action: Keyboard <96>
Screenshot: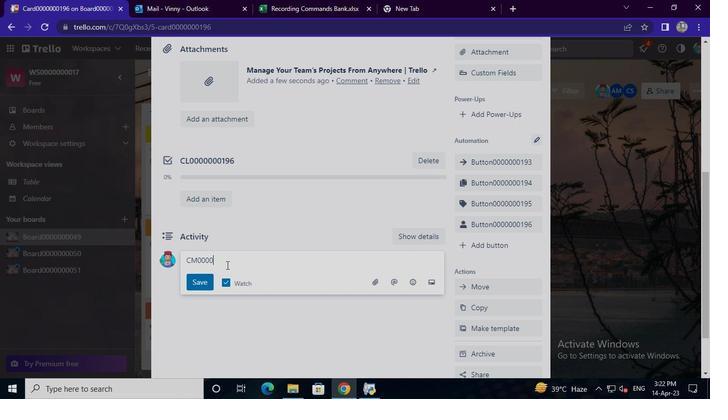 
Action: Keyboard <96>
Screenshot: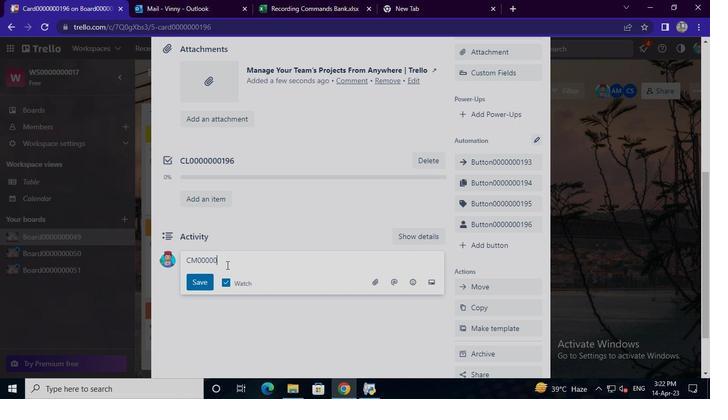 
Action: Keyboard <96>
Screenshot: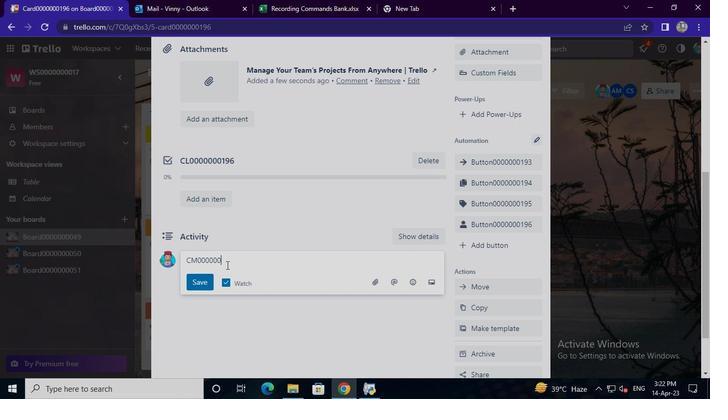 
Action: Keyboard <97>
Screenshot: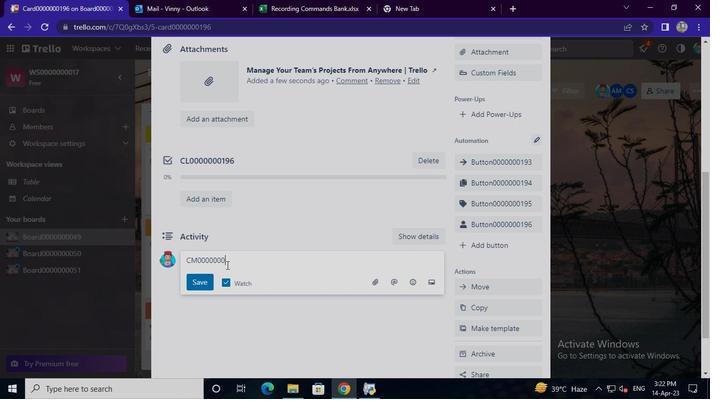 
Action: Keyboard <105>
Screenshot: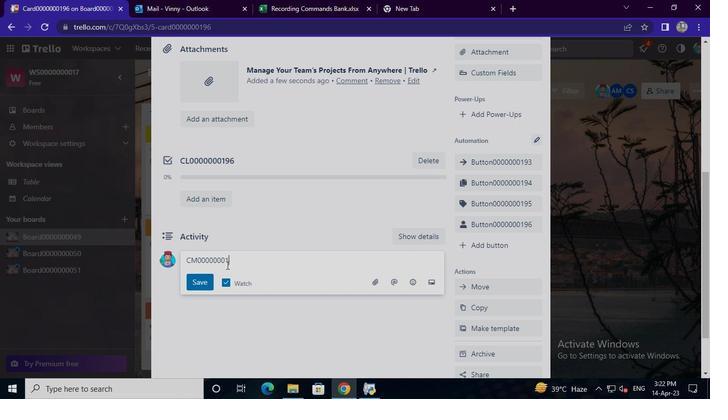 
Action: Keyboard <102>
Screenshot: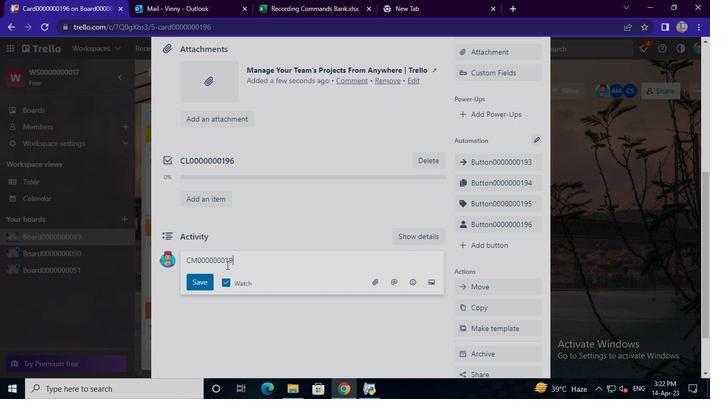 
Action: Mouse moved to (201, 280)
Screenshot: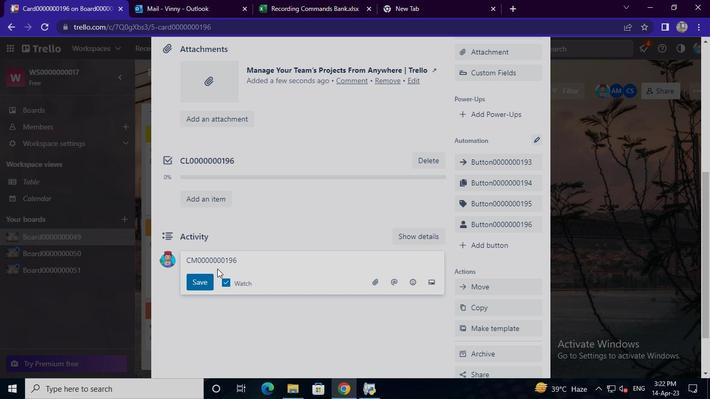 
Action: Mouse pressed left at (201, 280)
Screenshot: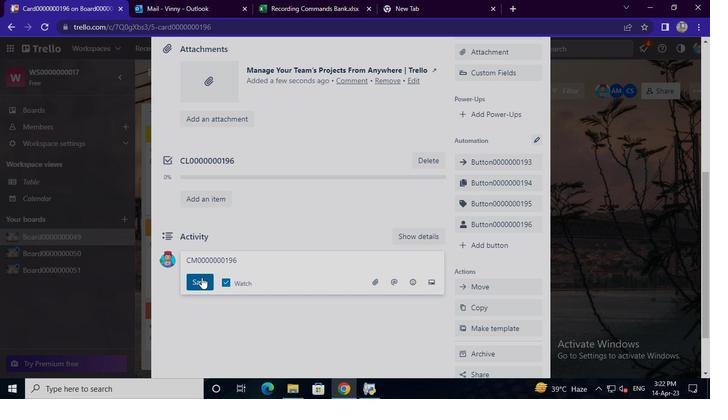 
Action: Mouse moved to (373, 390)
Screenshot: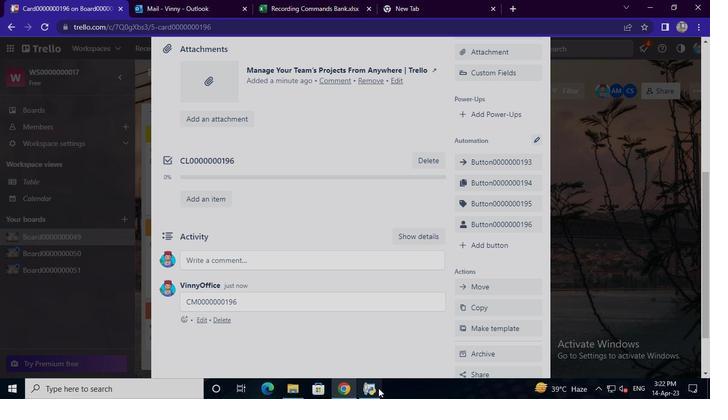 
Action: Mouse pressed left at (373, 390)
Screenshot: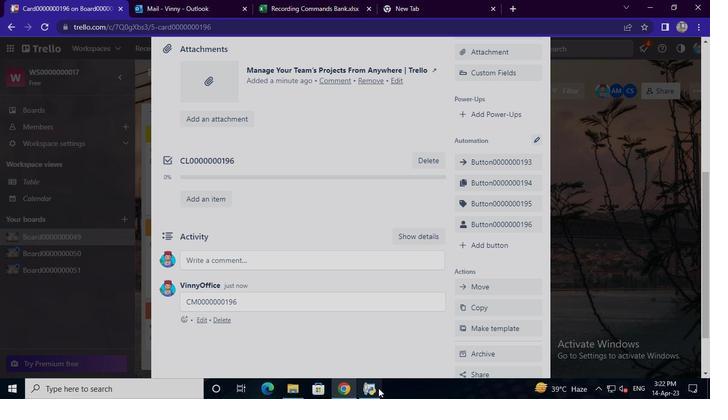 
Action: Mouse moved to (514, 17)
Screenshot: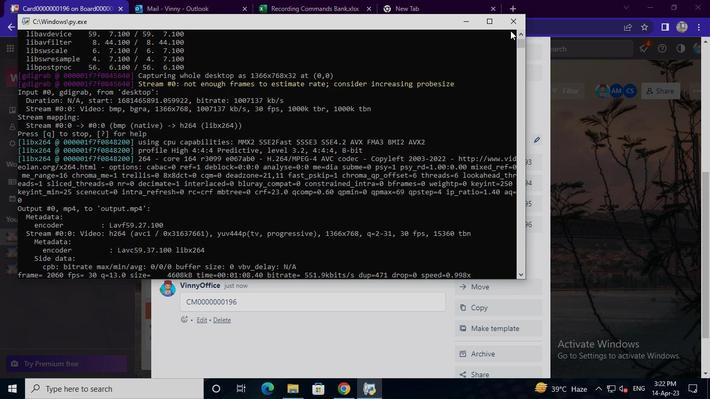 
Action: Mouse pressed left at (514, 17)
Screenshot: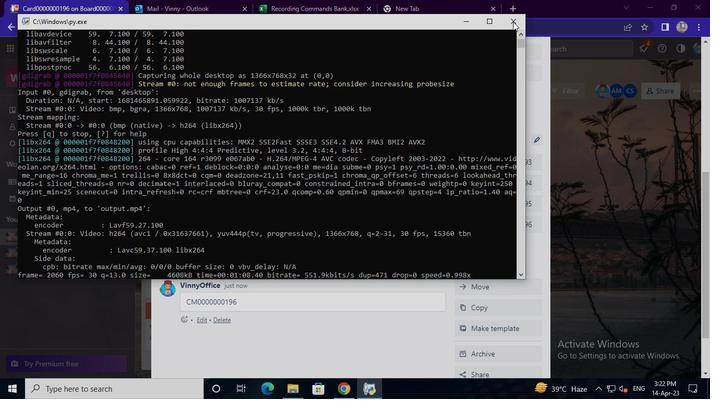 
